 Task: Search one way flight ticket for 3 adults, 3 children in premium economy from Ponce: Mercedita Airport to Jackson: Jackson Hole Airport on 5-2-2023. Choice of flights is Emirates. Price is upto 79000. Outbound departure time preference is 8:00. 
Action: Mouse moved to (256, 330)
Screenshot: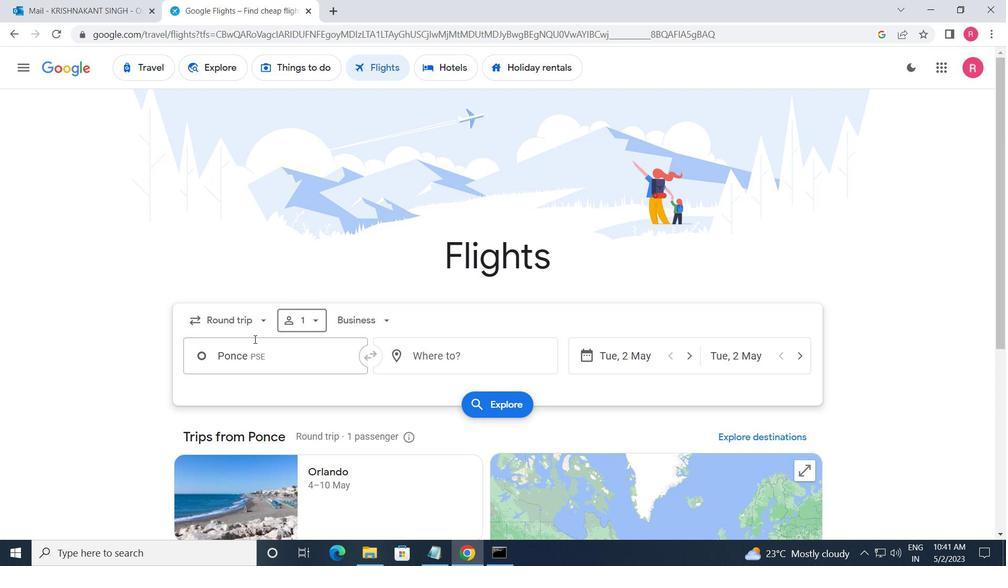 
Action: Mouse pressed left at (256, 330)
Screenshot: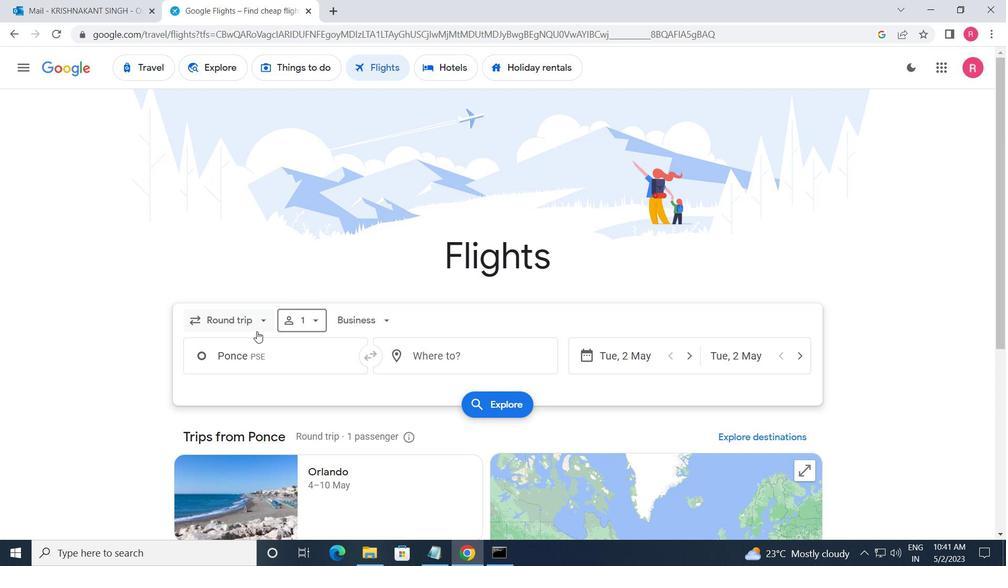 
Action: Mouse moved to (252, 387)
Screenshot: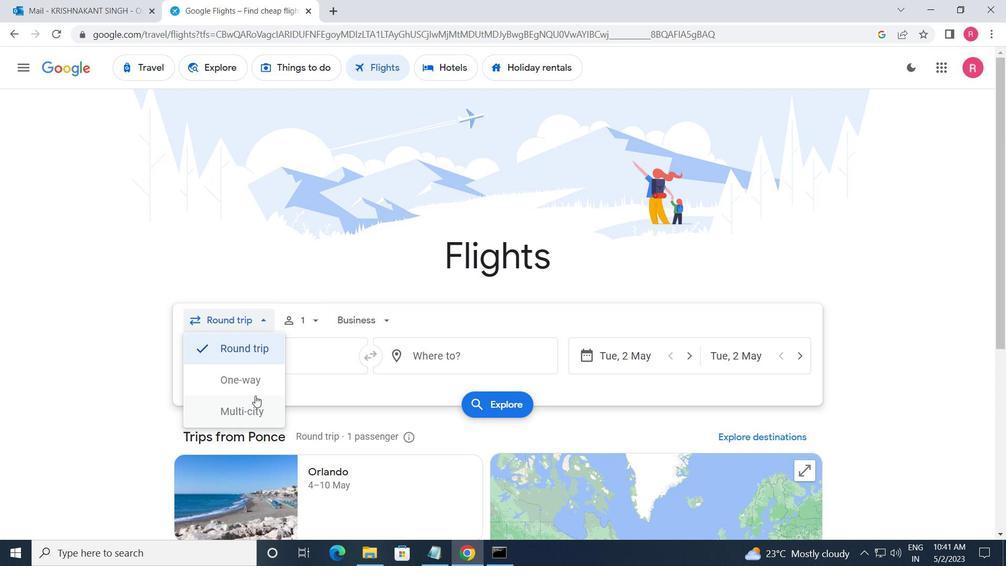 
Action: Mouse pressed left at (252, 387)
Screenshot: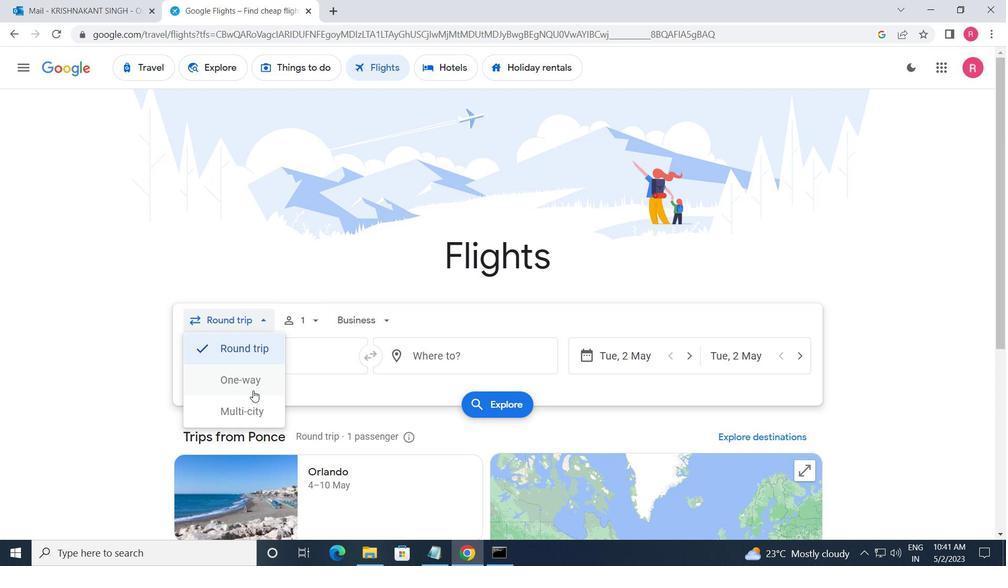 
Action: Mouse moved to (300, 327)
Screenshot: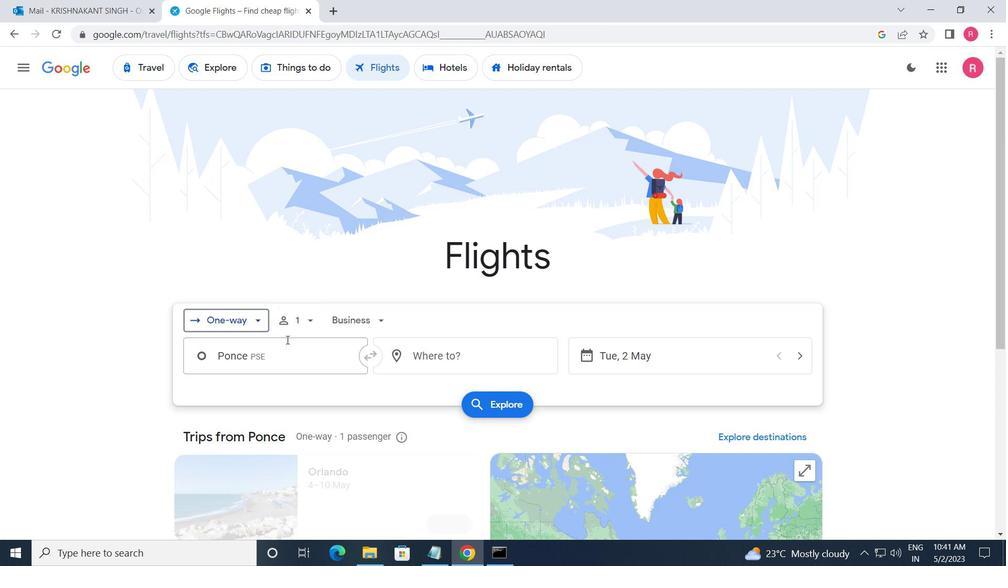 
Action: Mouse pressed left at (300, 327)
Screenshot: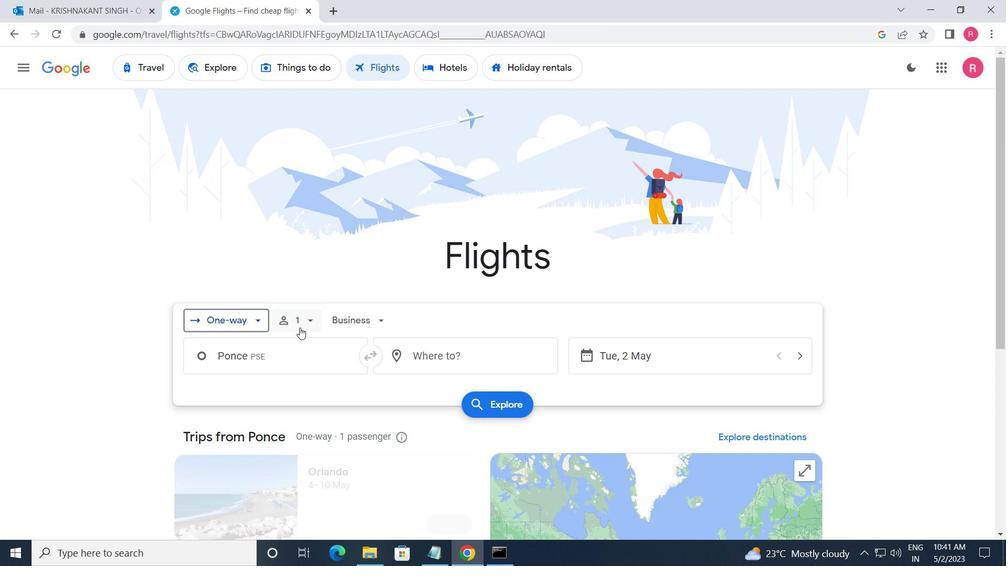 
Action: Mouse moved to (408, 354)
Screenshot: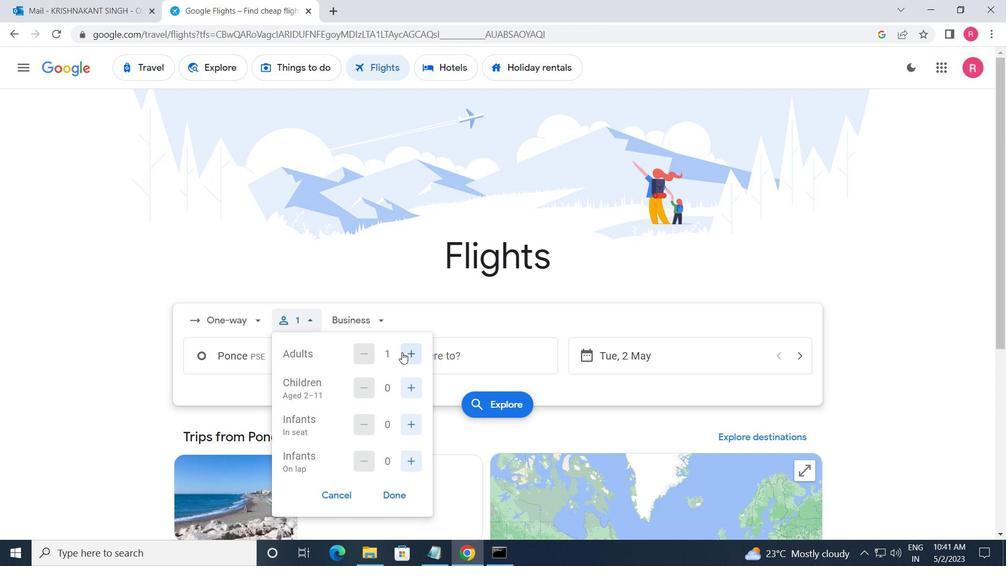 
Action: Mouse pressed left at (408, 354)
Screenshot: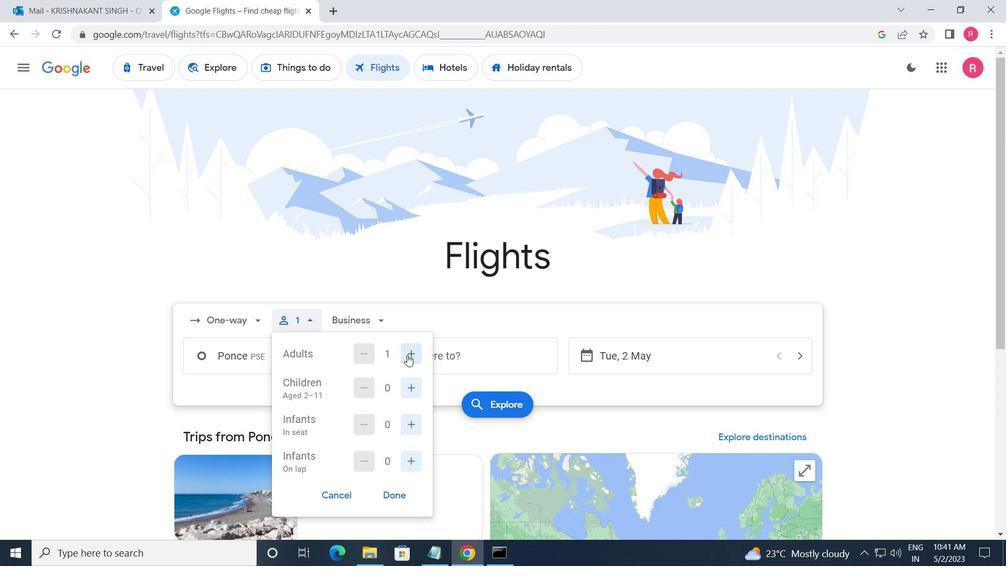 
Action: Mouse pressed left at (408, 354)
Screenshot: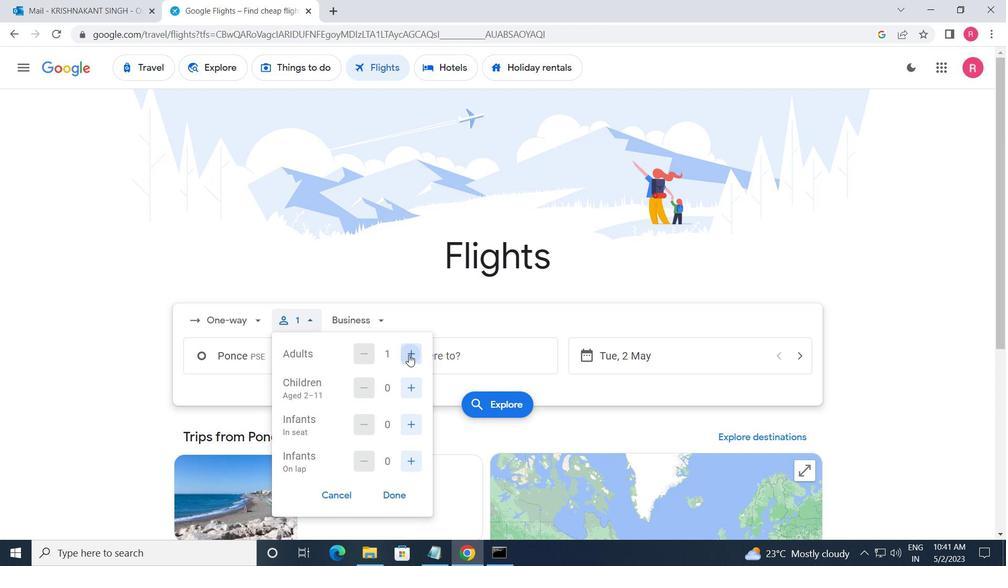
Action: Mouse moved to (405, 398)
Screenshot: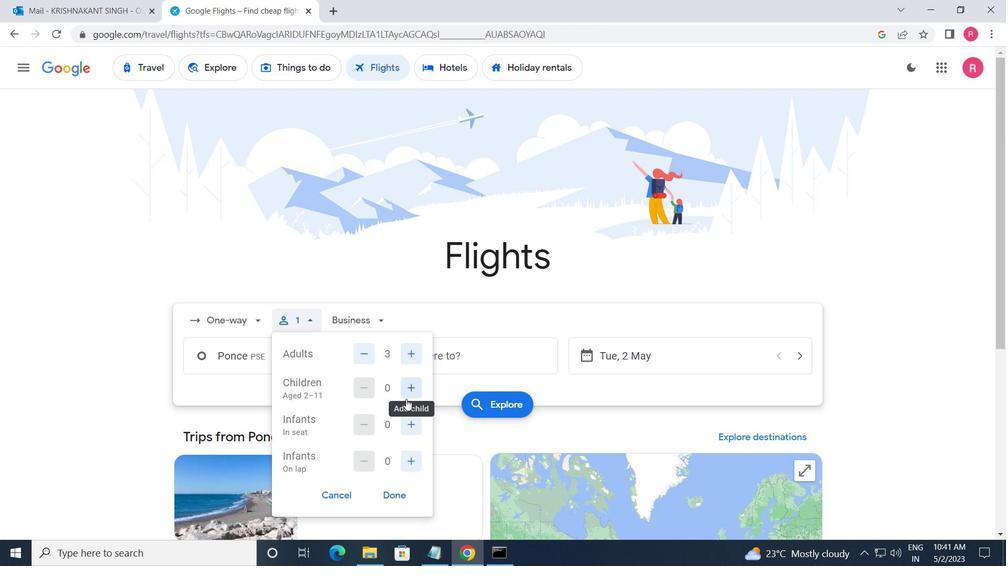 
Action: Mouse pressed left at (405, 398)
Screenshot: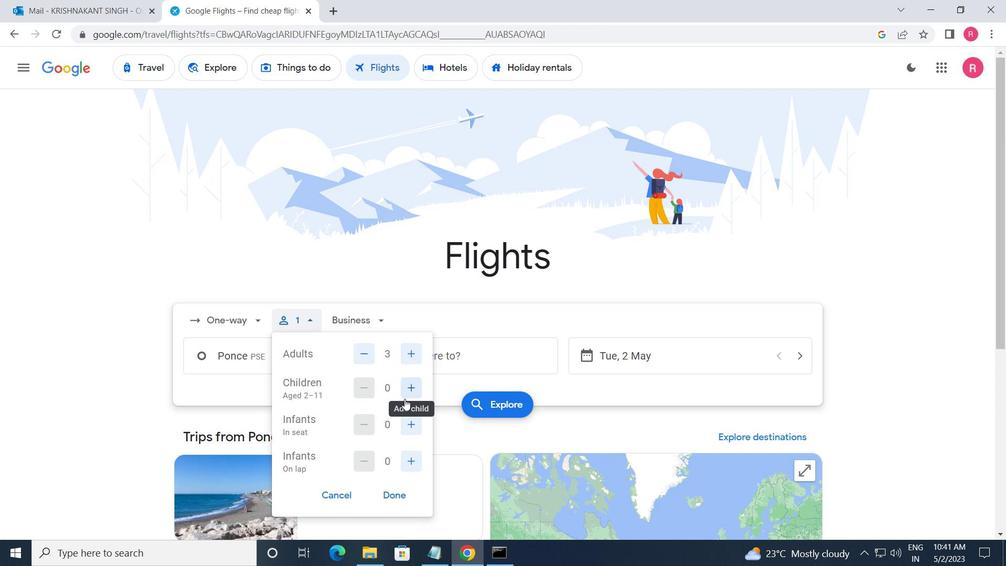 
Action: Mouse pressed left at (405, 398)
Screenshot: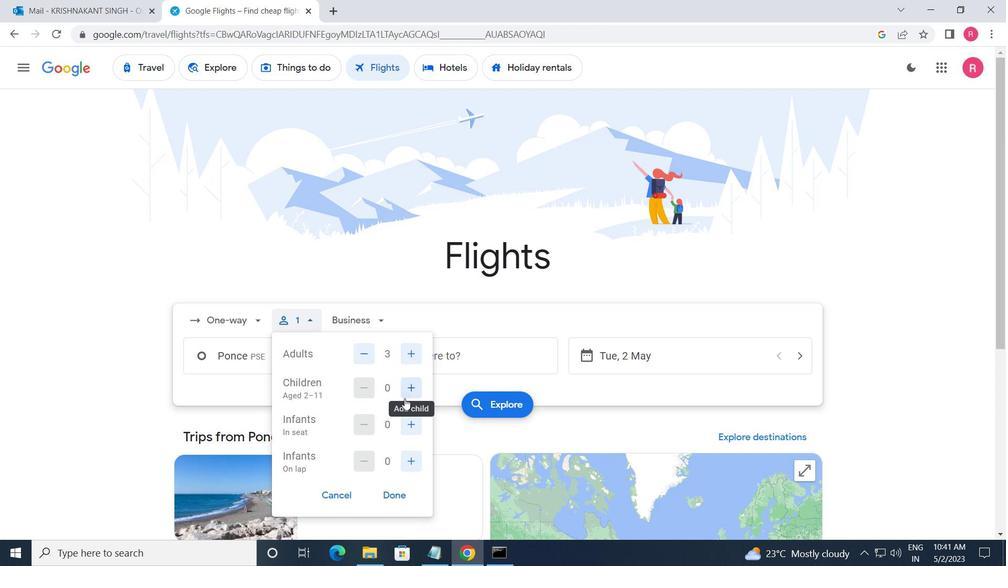 
Action: Mouse pressed left at (405, 398)
Screenshot: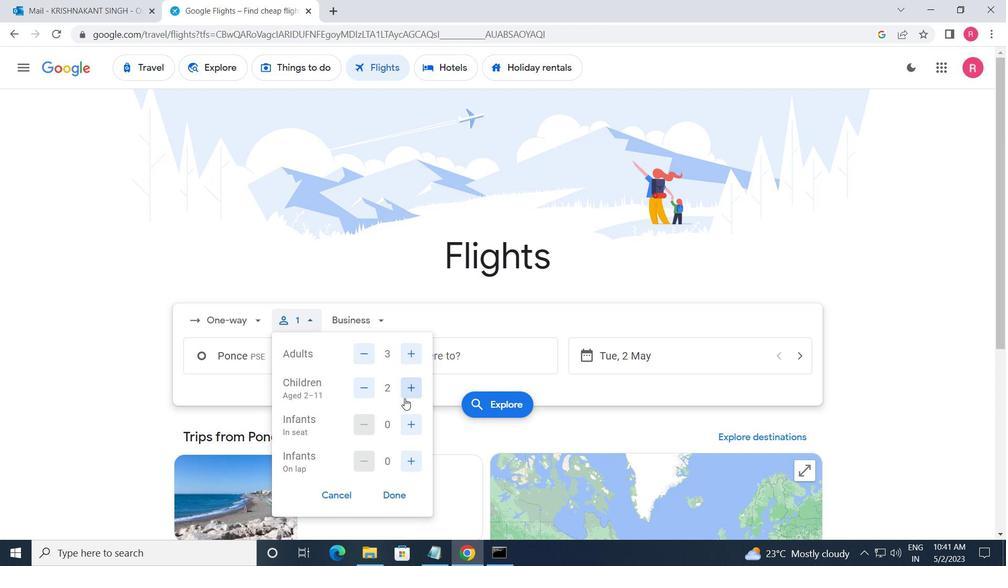 
Action: Mouse moved to (354, 312)
Screenshot: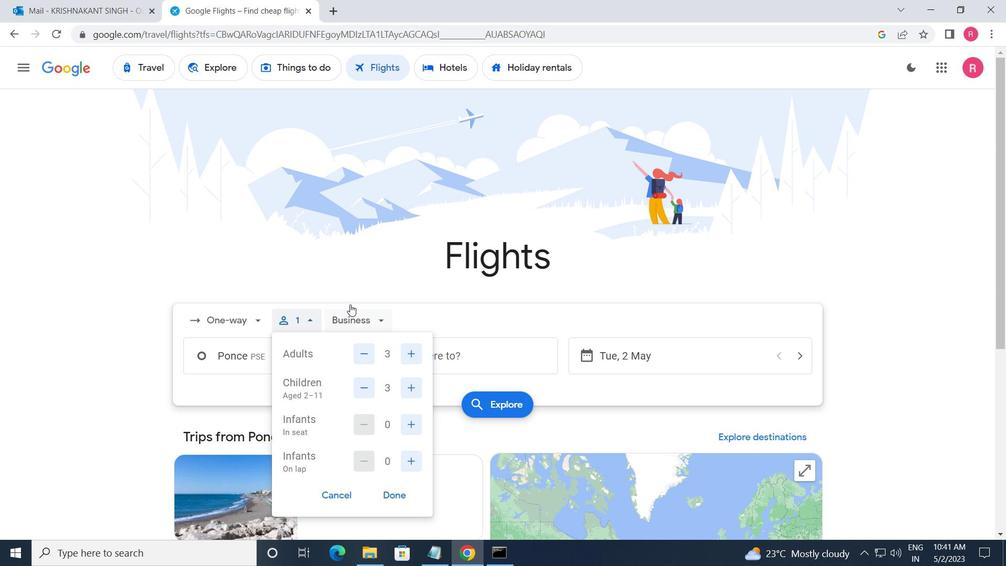 
Action: Mouse pressed left at (354, 312)
Screenshot: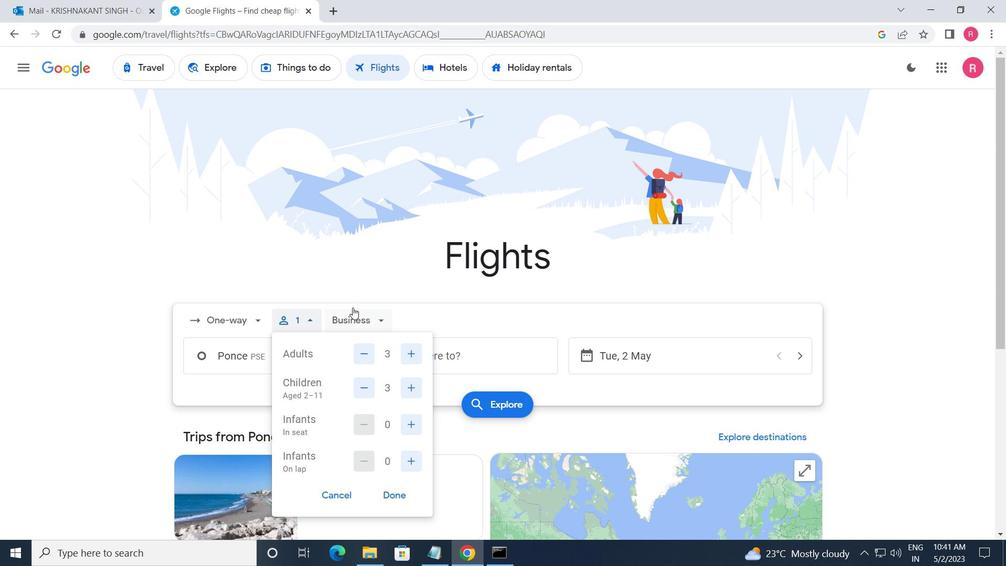 
Action: Mouse moved to (382, 378)
Screenshot: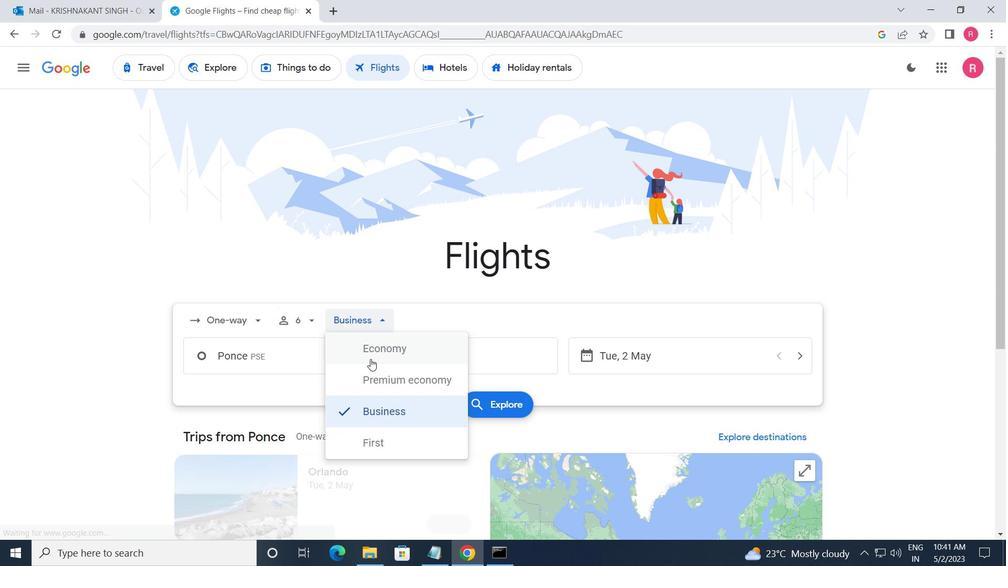 
Action: Mouse pressed left at (382, 378)
Screenshot: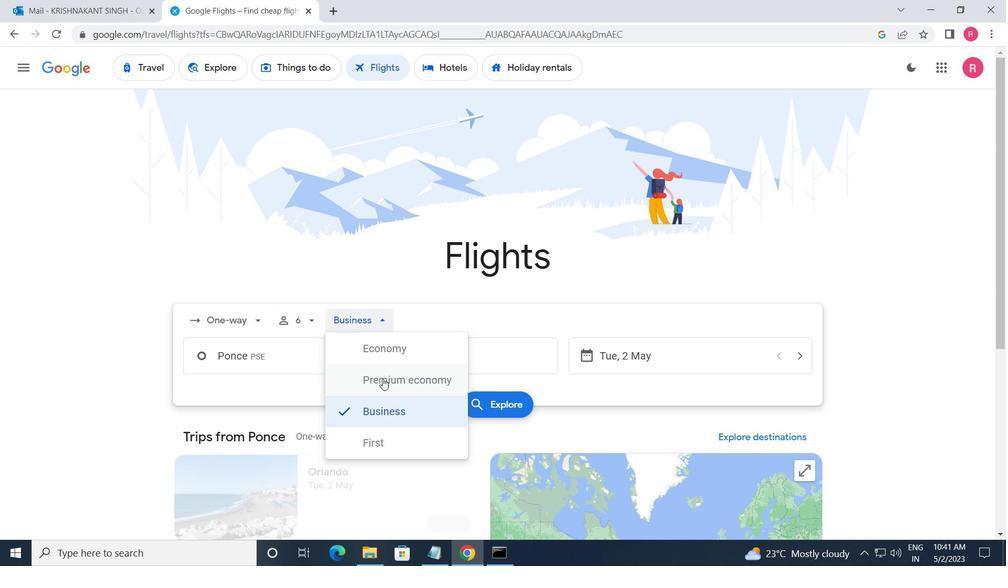 
Action: Mouse moved to (313, 364)
Screenshot: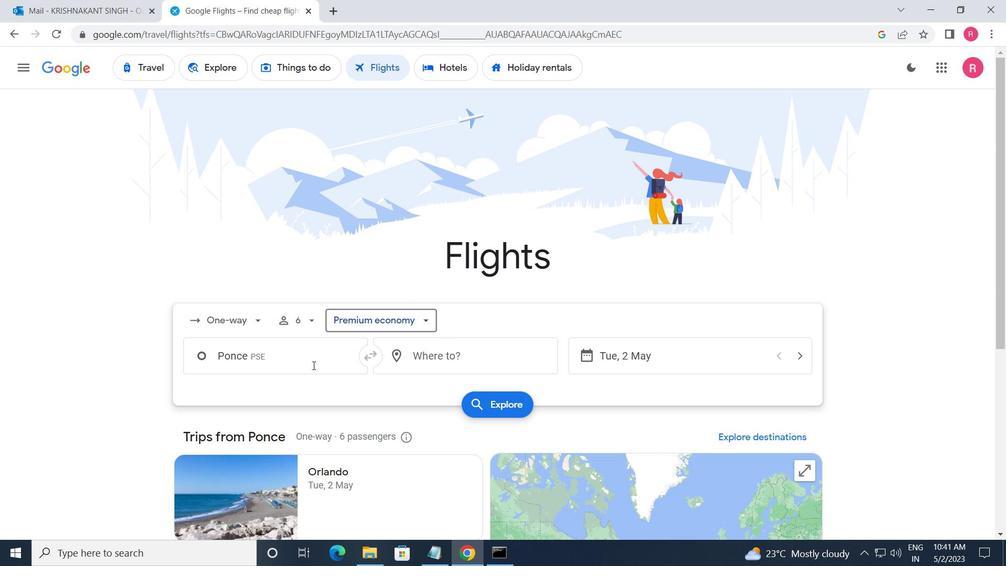 
Action: Mouse pressed left at (313, 364)
Screenshot: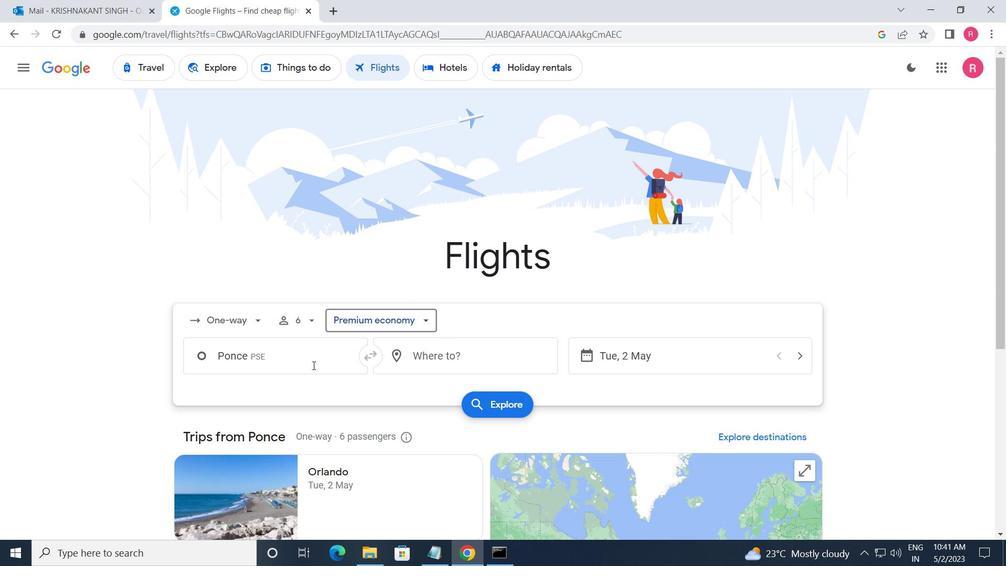 
Action: Mouse moved to (308, 454)
Screenshot: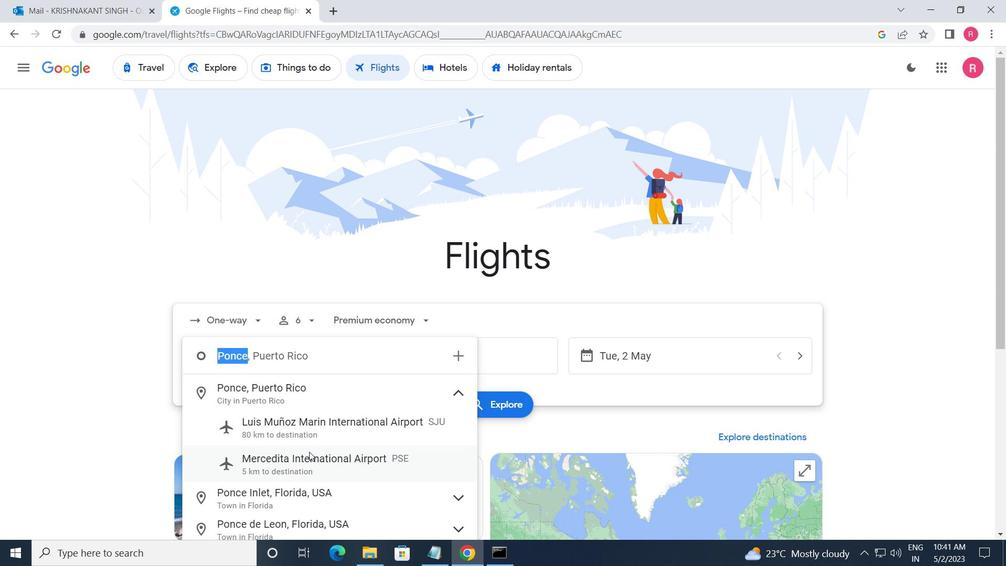 
Action: Mouse pressed left at (308, 454)
Screenshot: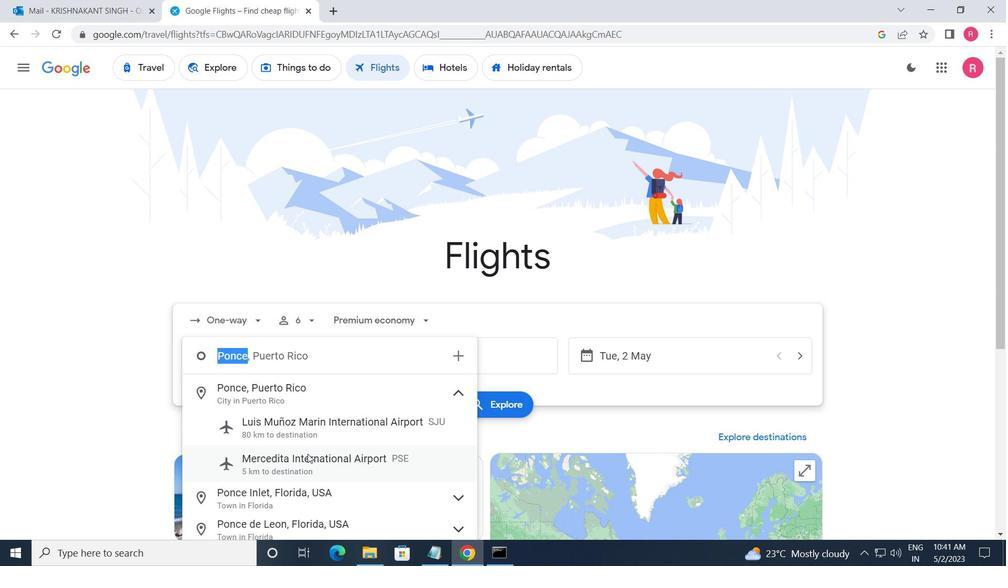 
Action: Mouse moved to (454, 369)
Screenshot: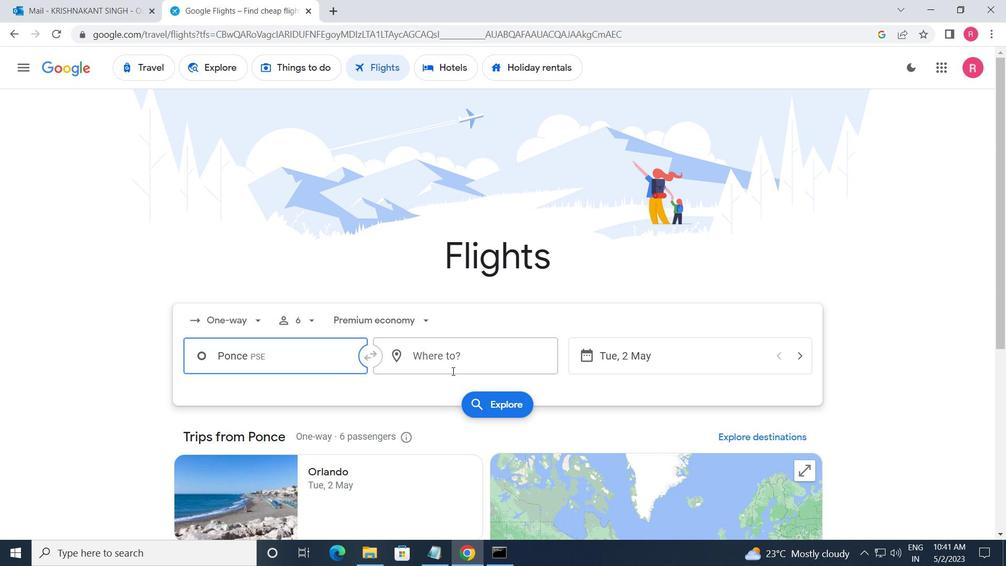 
Action: Mouse pressed left at (454, 369)
Screenshot: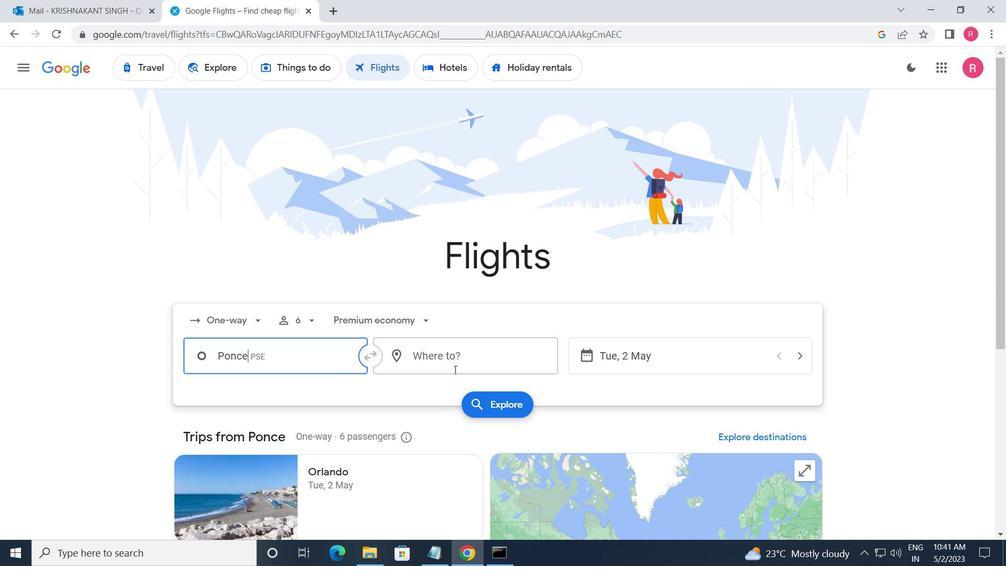 
Action: Mouse moved to (471, 489)
Screenshot: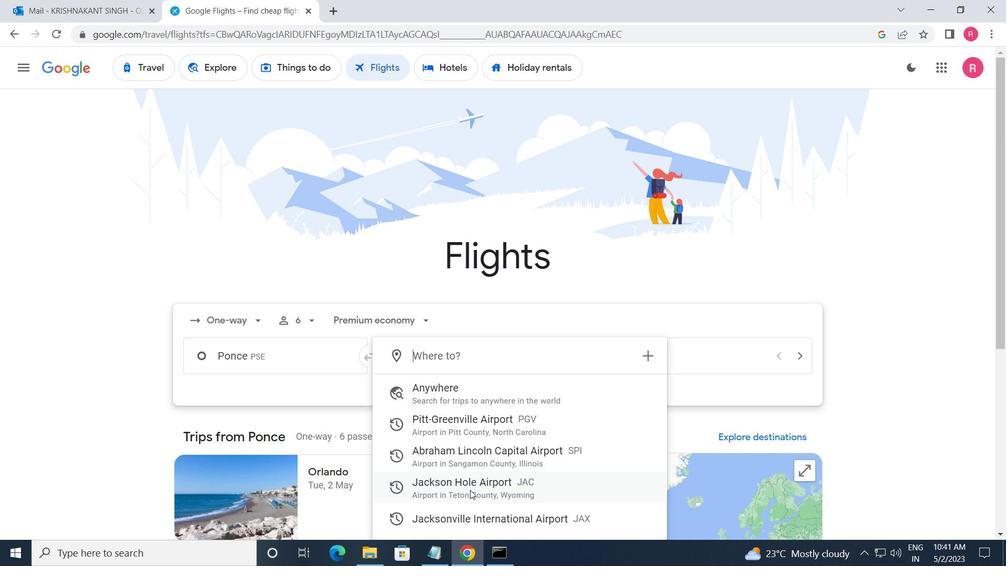 
Action: Mouse pressed left at (471, 489)
Screenshot: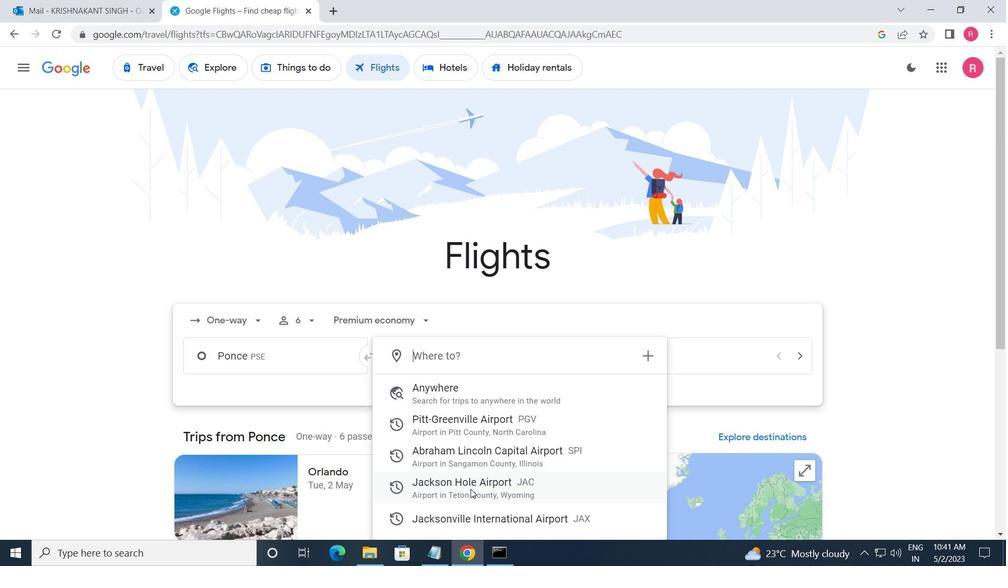 
Action: Mouse moved to (710, 359)
Screenshot: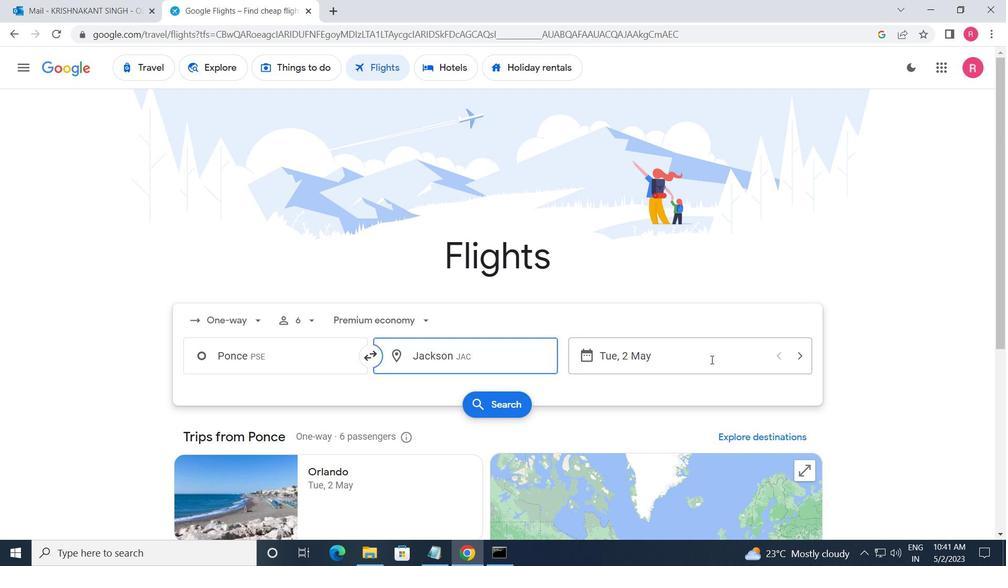 
Action: Mouse pressed left at (710, 359)
Screenshot: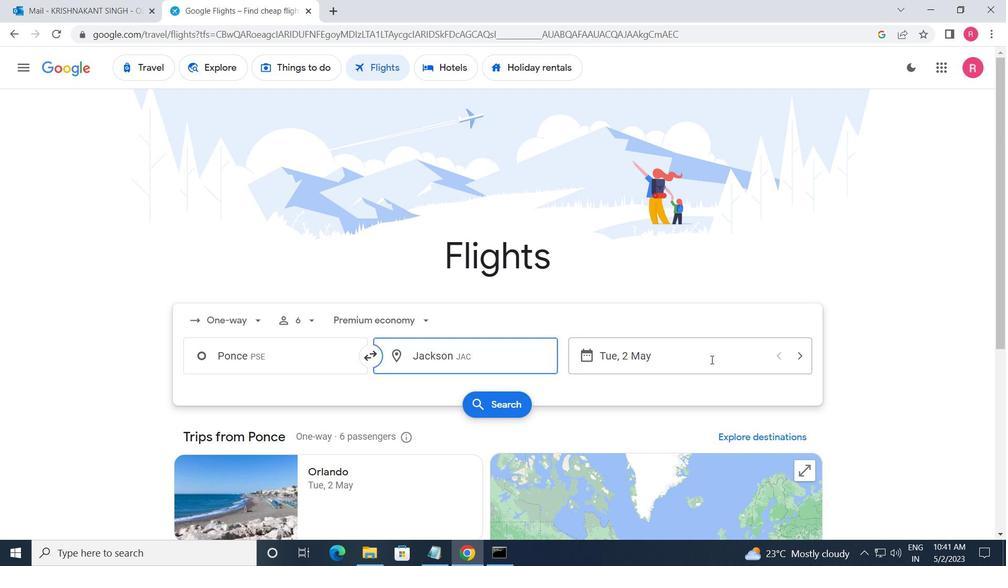 
Action: Mouse moved to (411, 310)
Screenshot: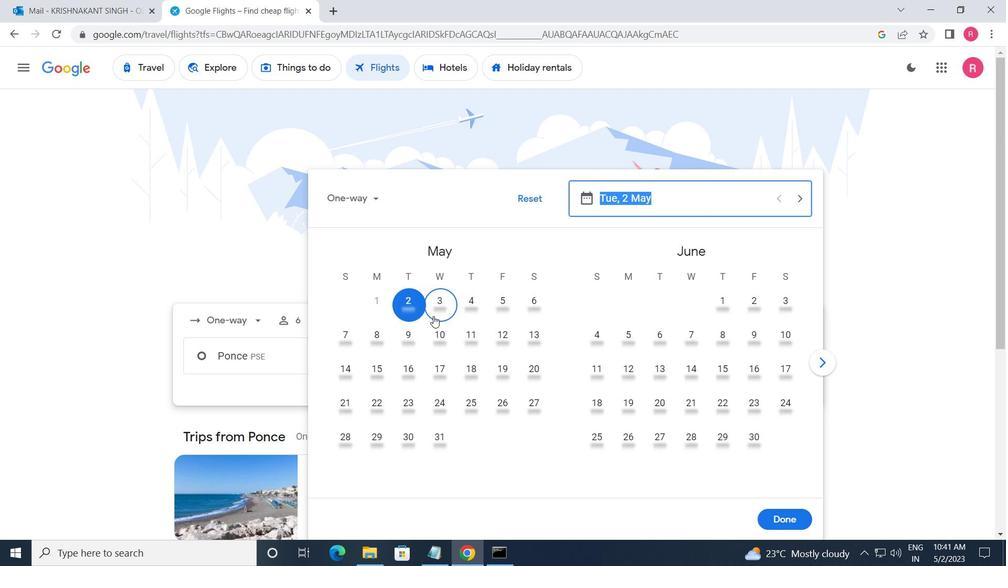 
Action: Mouse pressed left at (411, 310)
Screenshot: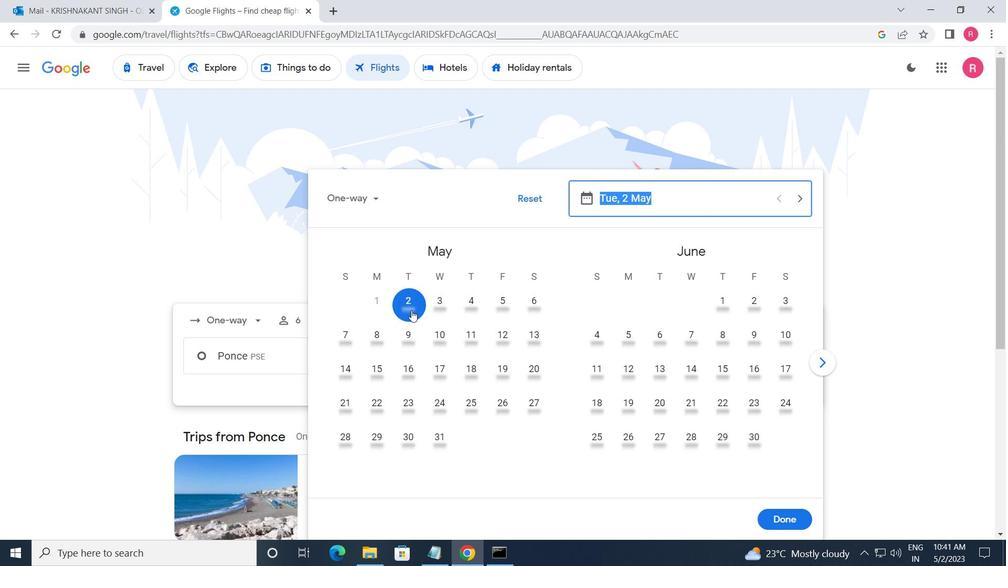 
Action: Mouse moved to (778, 510)
Screenshot: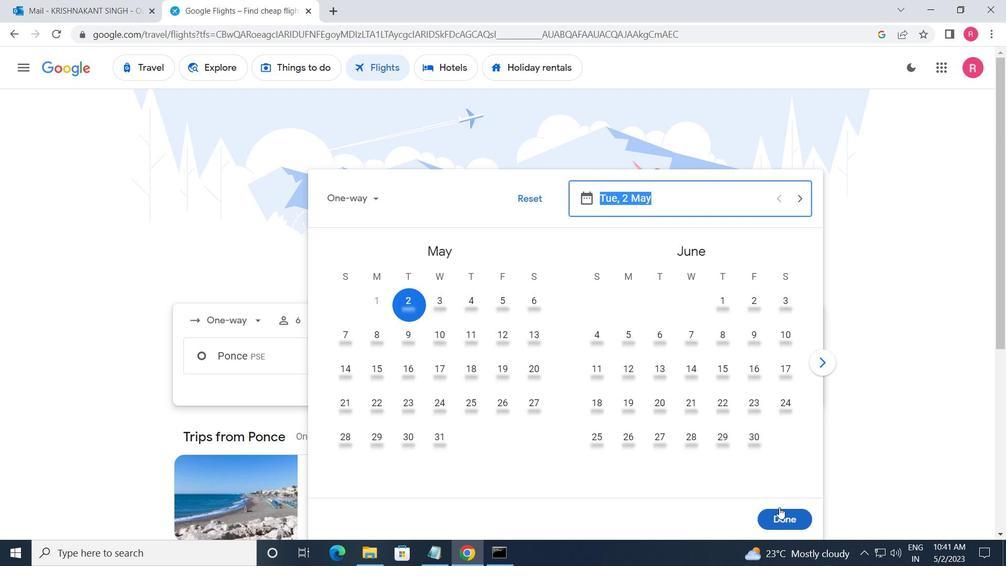 
Action: Mouse pressed left at (778, 510)
Screenshot: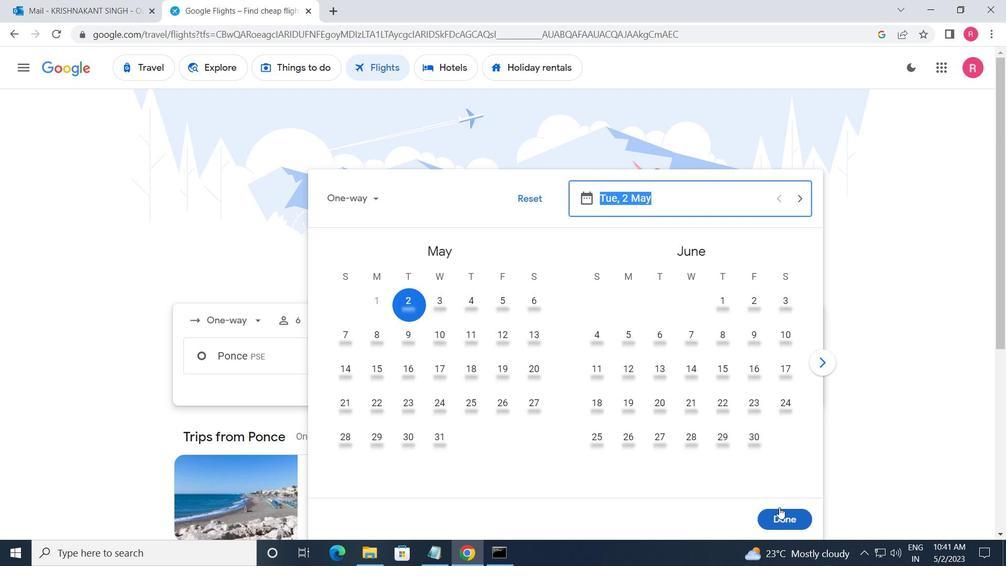 
Action: Mouse moved to (509, 415)
Screenshot: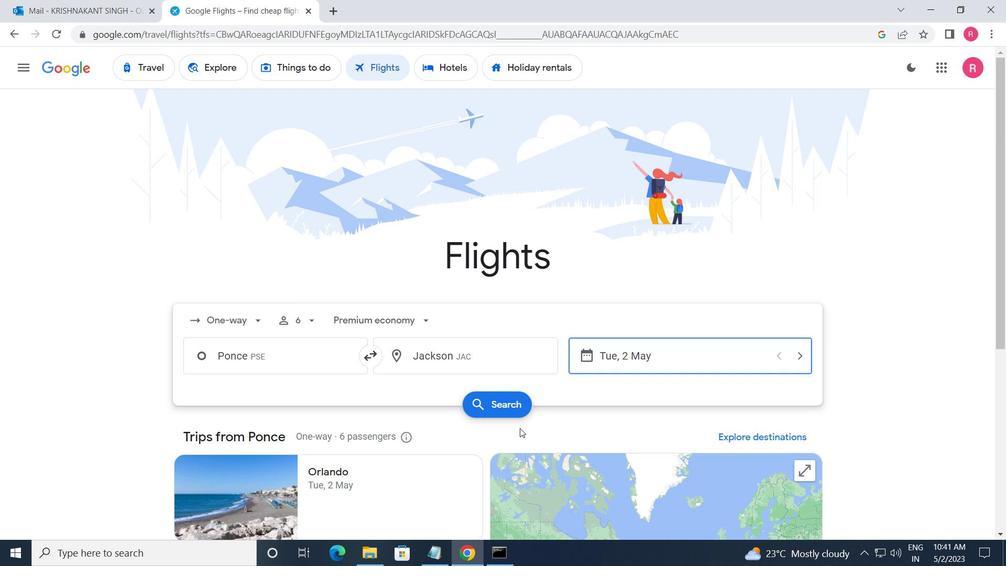 
Action: Mouse pressed left at (509, 415)
Screenshot: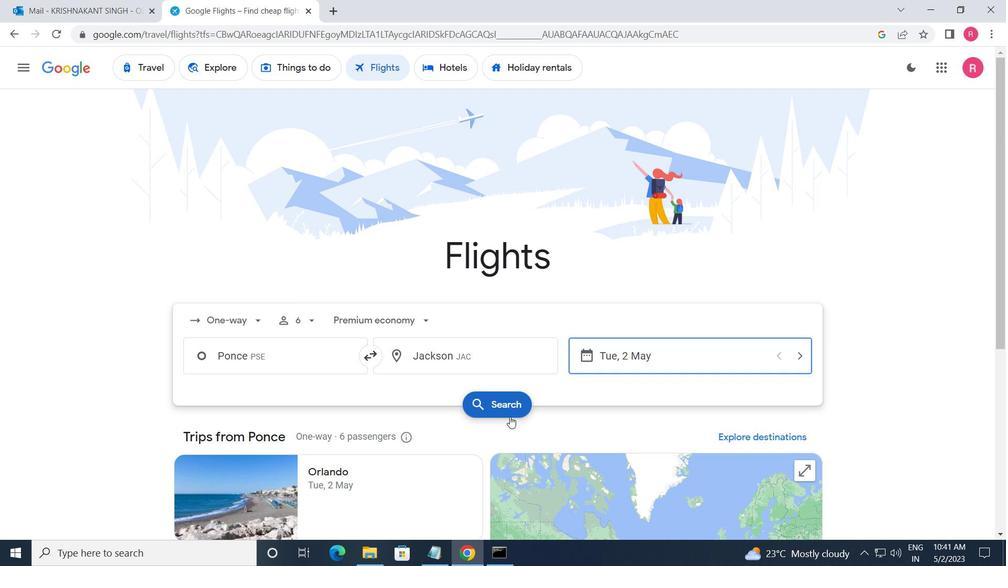 
Action: Mouse moved to (208, 189)
Screenshot: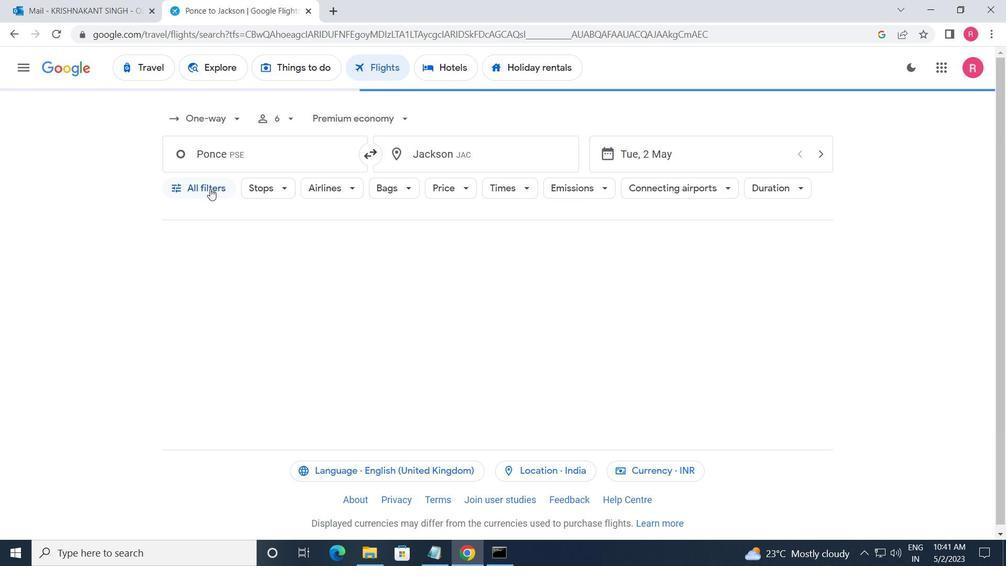 
Action: Mouse pressed left at (208, 189)
Screenshot: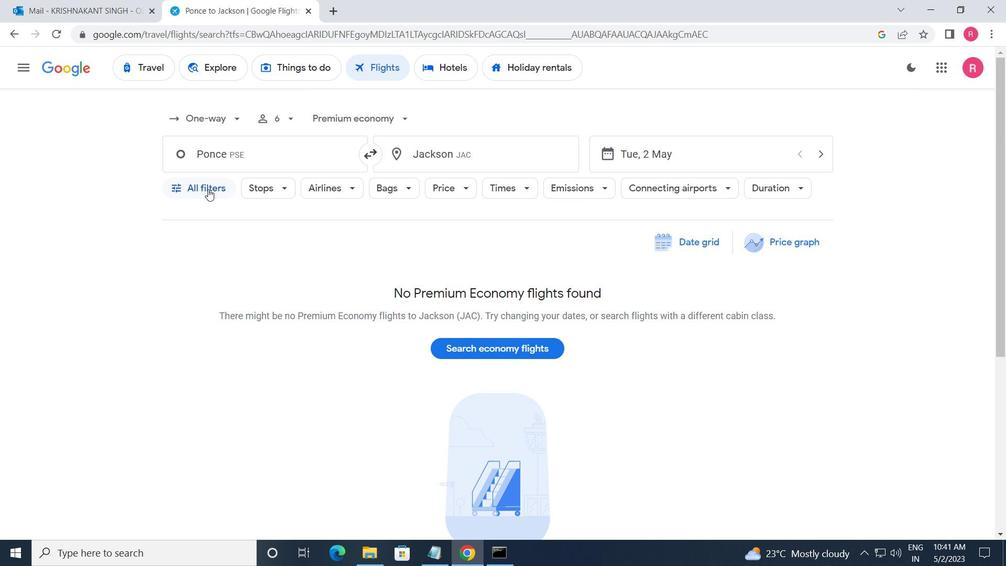 
Action: Mouse moved to (248, 298)
Screenshot: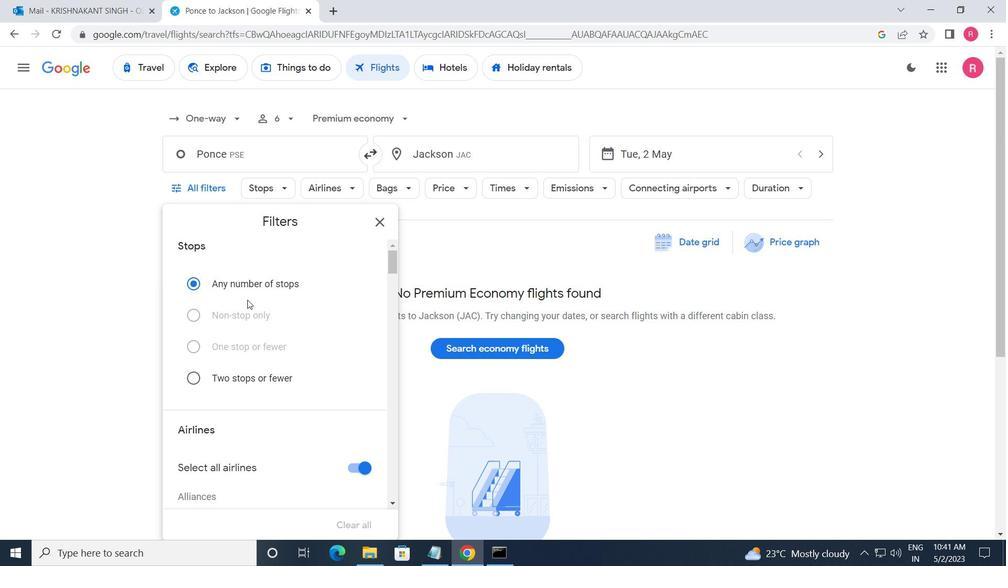 
Action: Mouse scrolled (248, 298) with delta (0, 0)
Screenshot: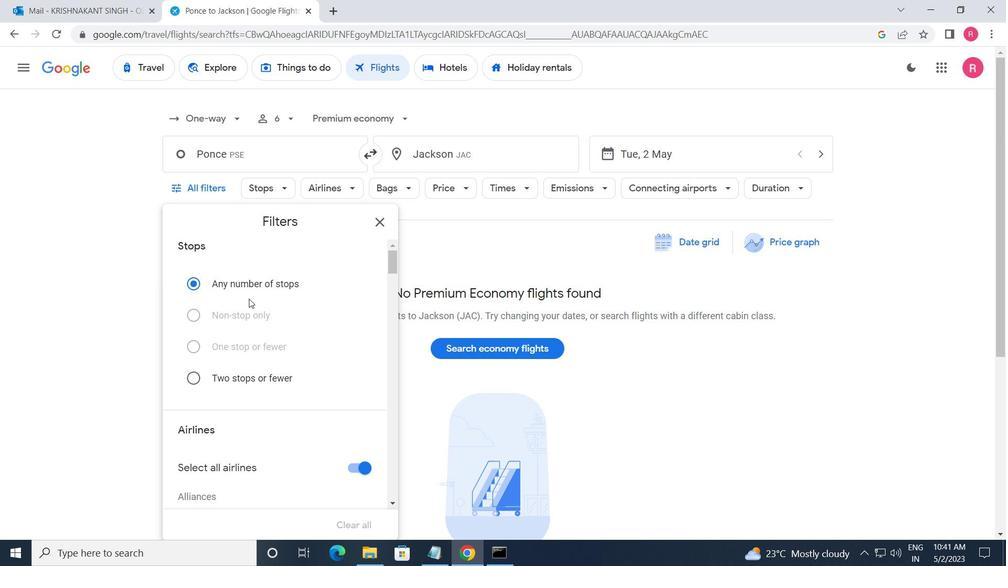 
Action: Mouse scrolled (248, 298) with delta (0, 0)
Screenshot: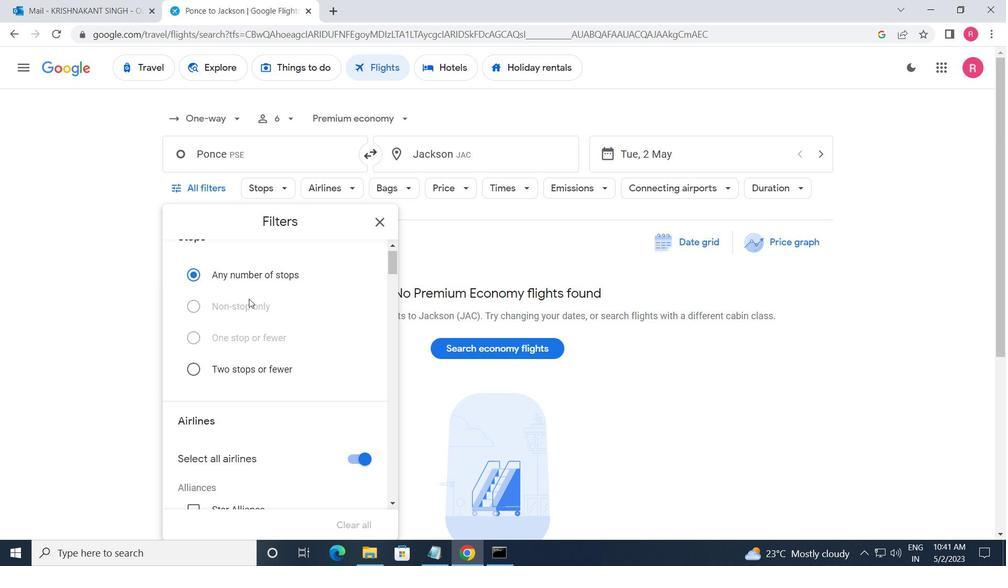 
Action: Mouse moved to (248, 299)
Screenshot: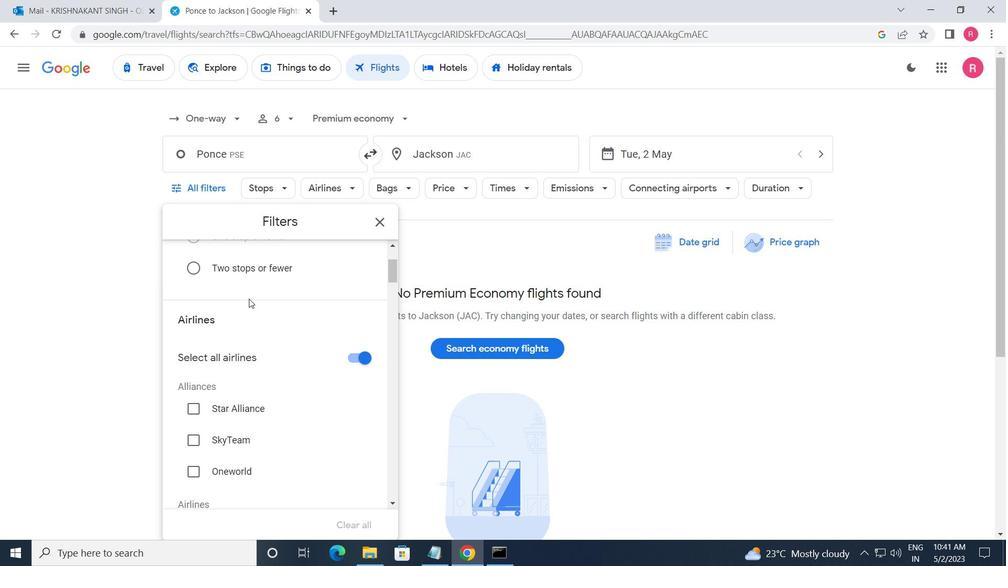 
Action: Mouse scrolled (248, 298) with delta (0, 0)
Screenshot: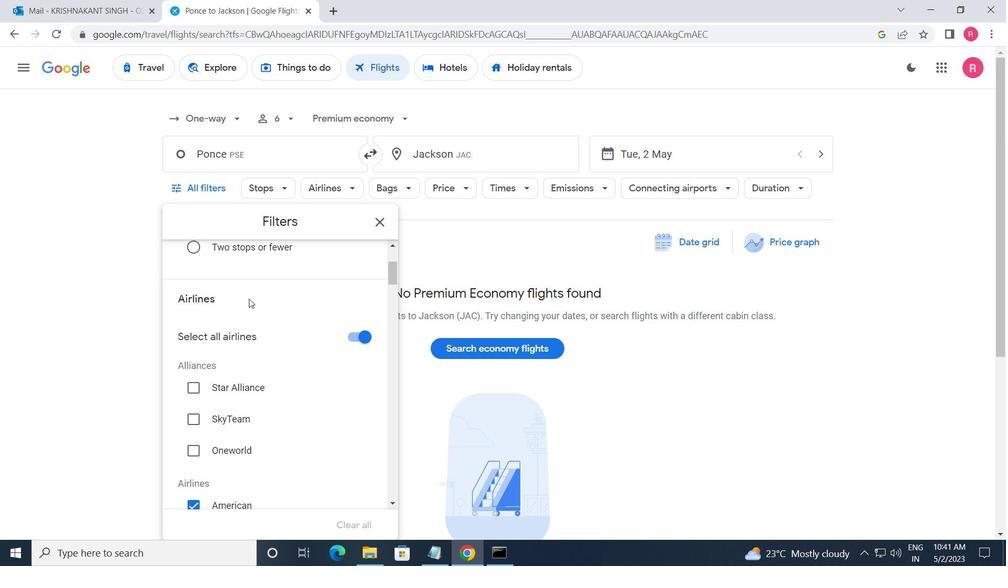 
Action: Mouse moved to (248, 300)
Screenshot: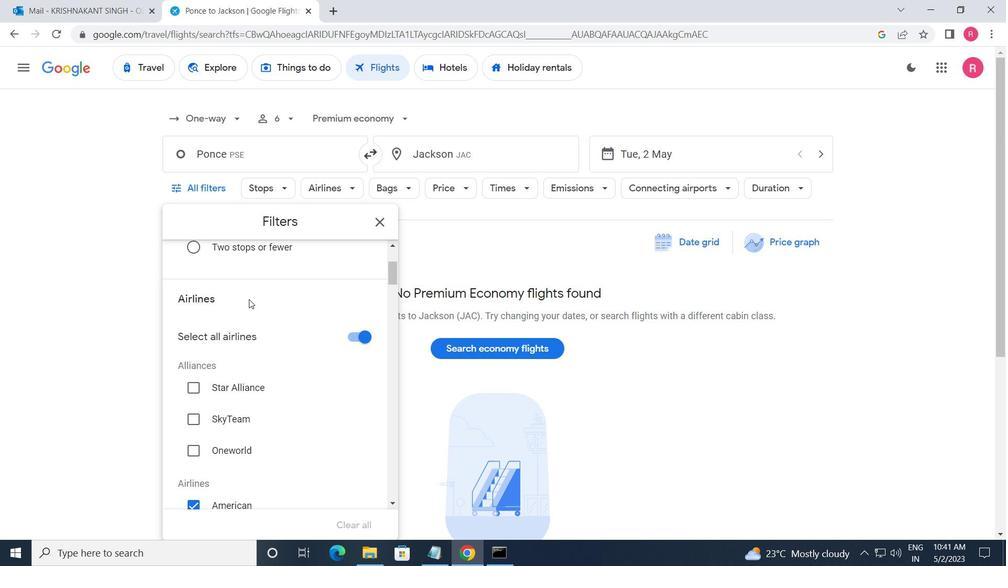 
Action: Mouse scrolled (248, 300) with delta (0, 0)
Screenshot: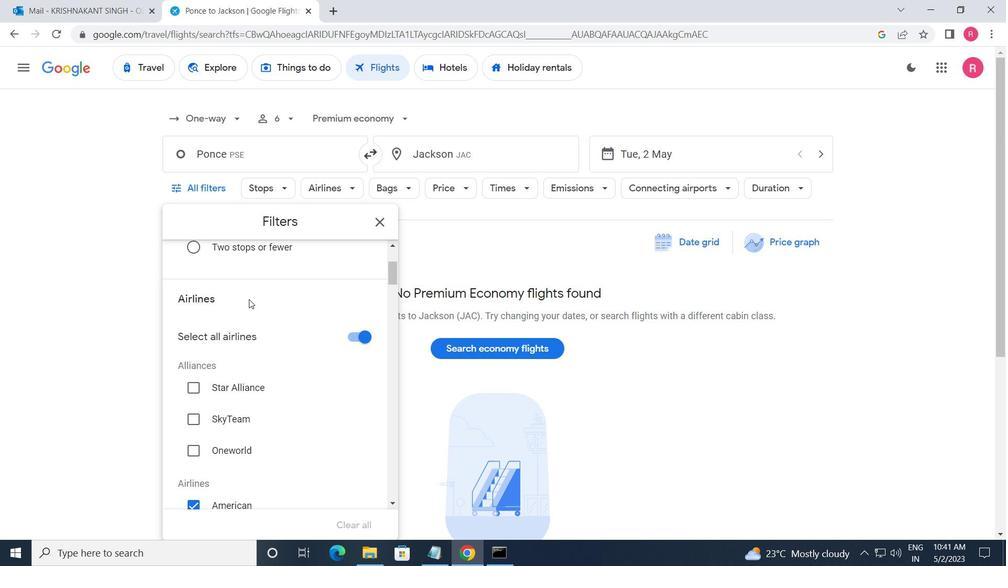 
Action: Mouse moved to (248, 302)
Screenshot: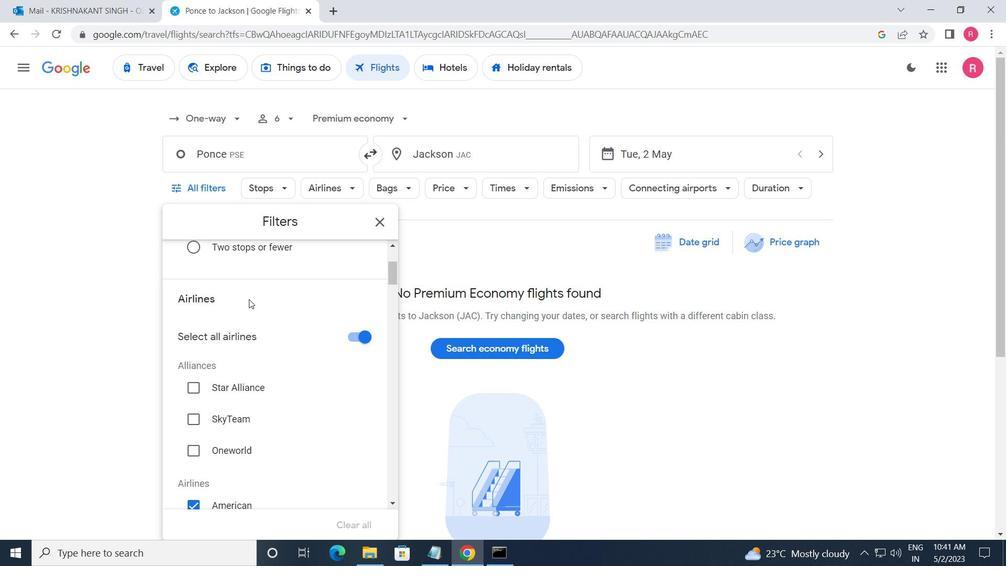 
Action: Mouse scrolled (248, 301) with delta (0, 0)
Screenshot: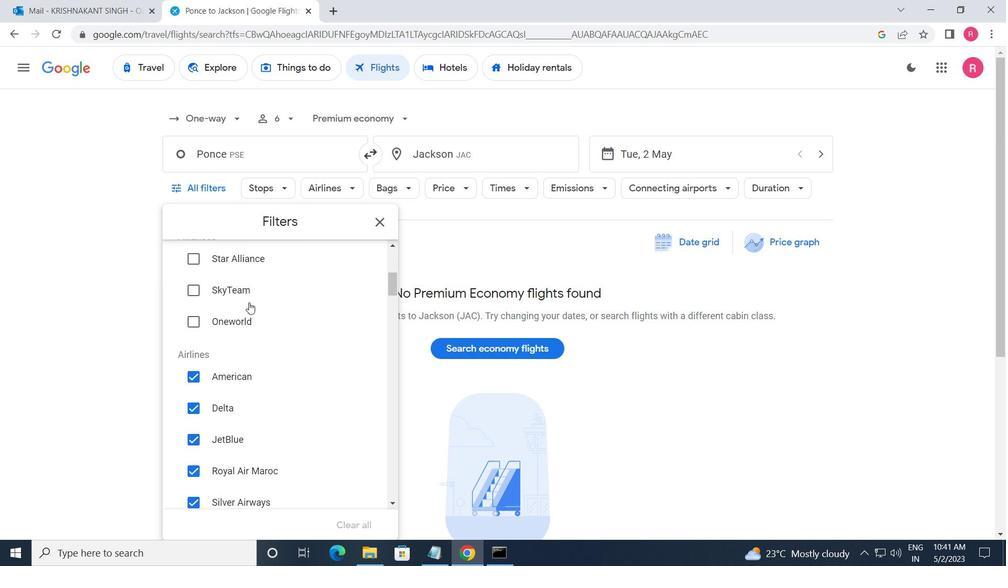 
Action: Mouse moved to (279, 307)
Screenshot: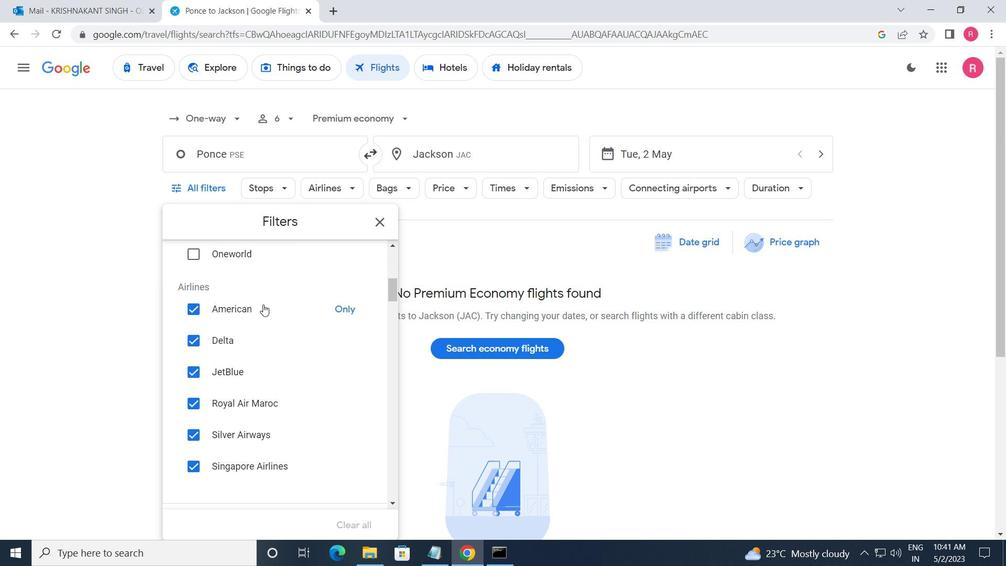
Action: Mouse scrolled (279, 308) with delta (0, 0)
Screenshot: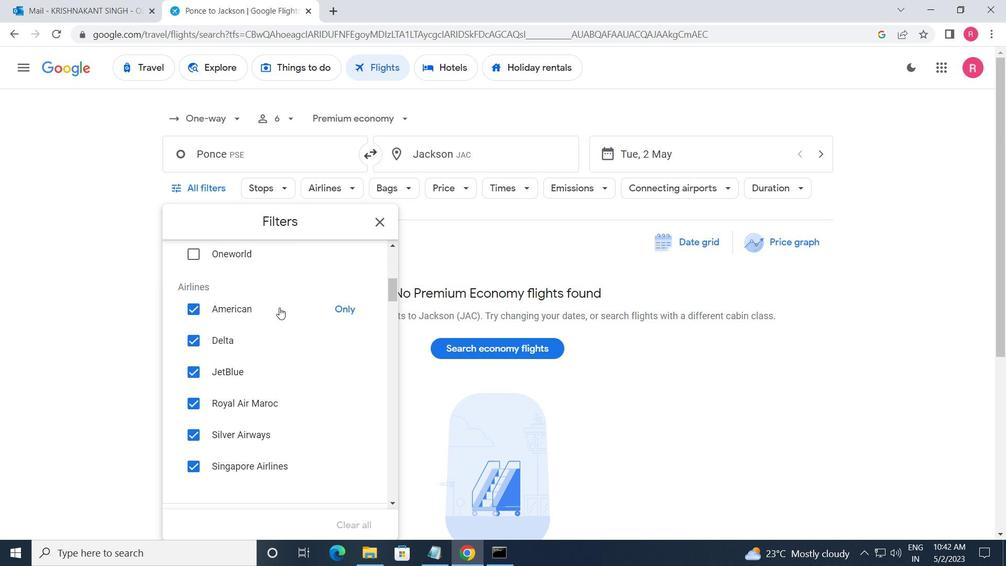 
Action: Mouse scrolled (279, 308) with delta (0, 0)
Screenshot: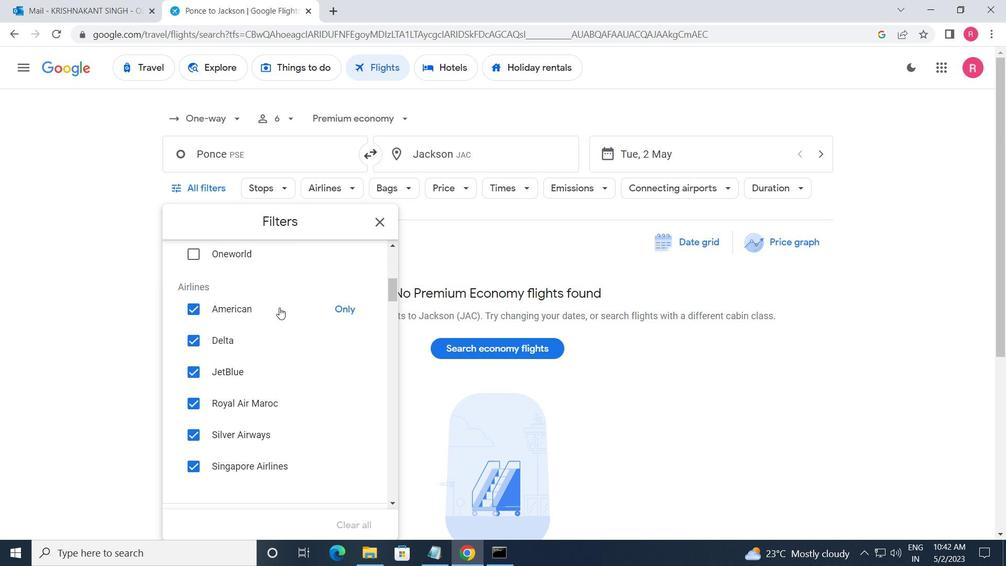 
Action: Mouse scrolled (279, 308) with delta (0, 0)
Screenshot: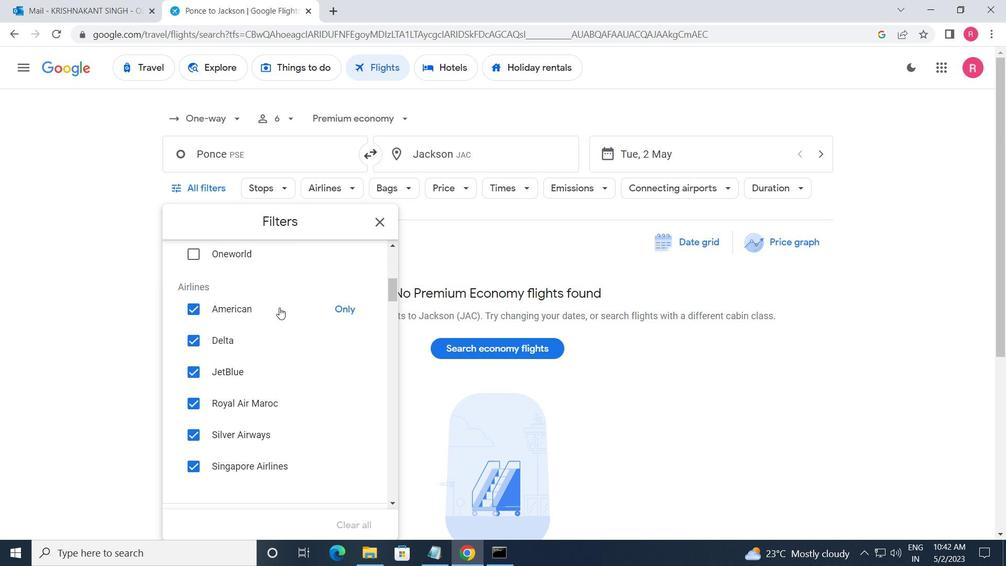 
Action: Mouse moved to (360, 338)
Screenshot: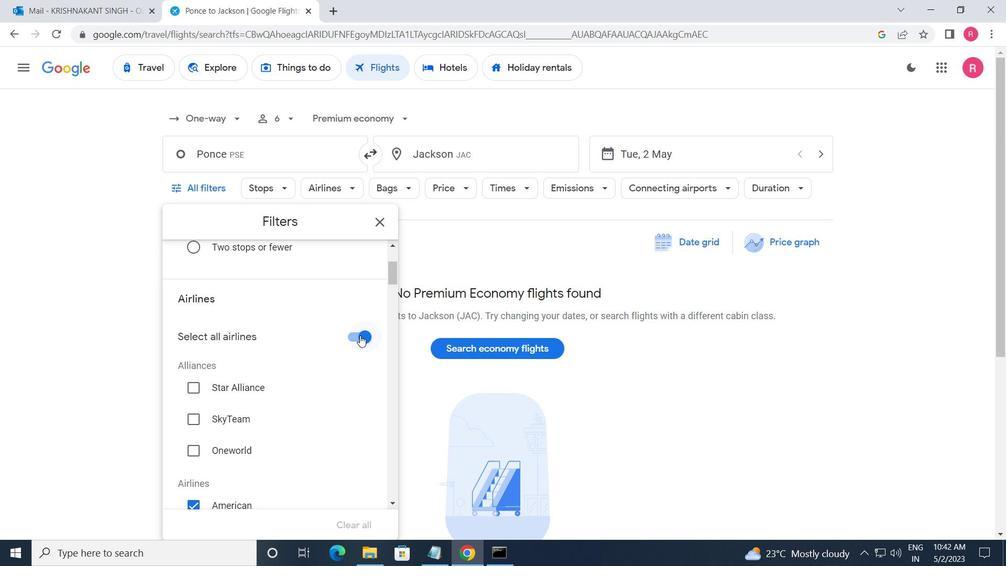 
Action: Mouse pressed left at (360, 338)
Screenshot: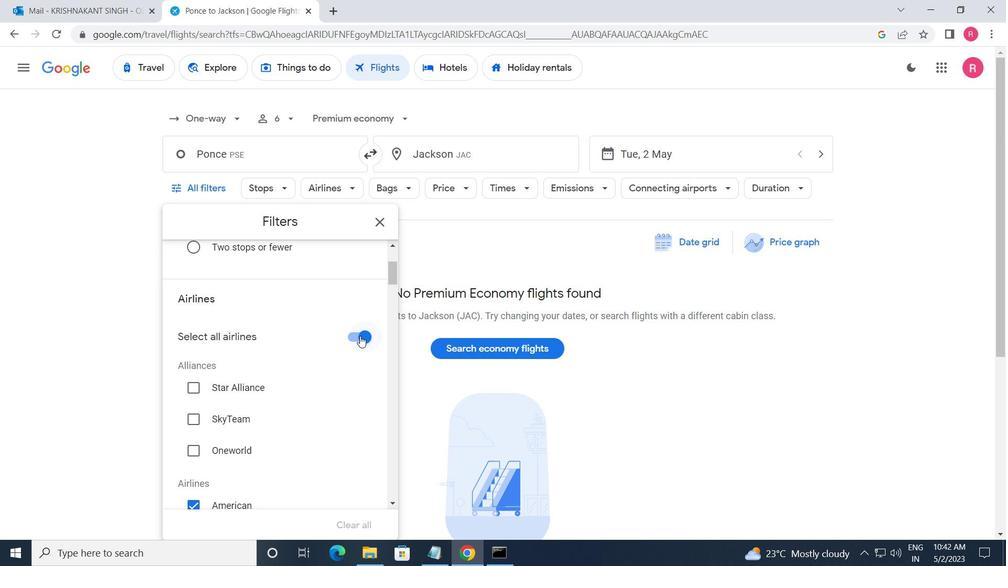 
Action: Mouse moved to (299, 381)
Screenshot: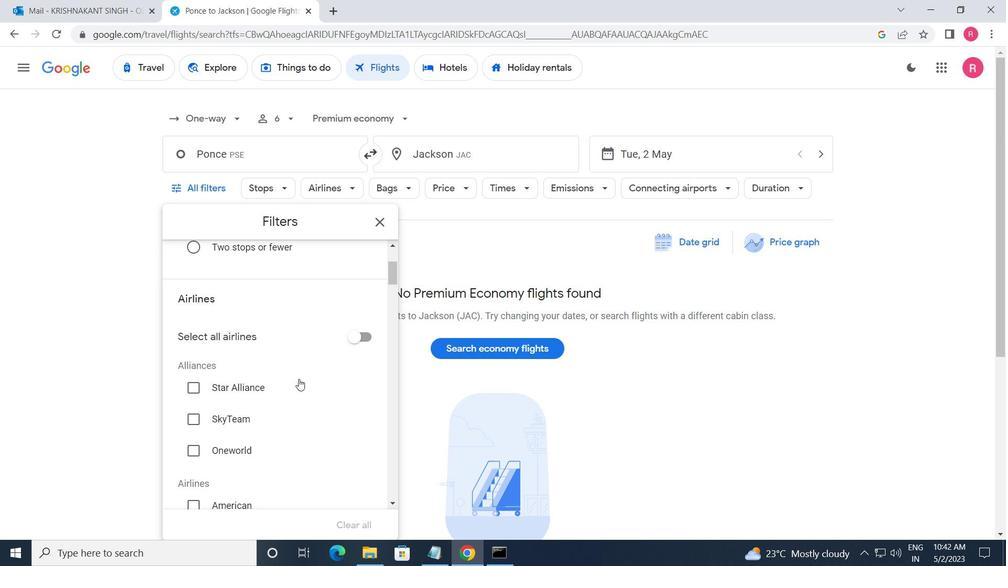 
Action: Mouse scrolled (299, 381) with delta (0, 0)
Screenshot: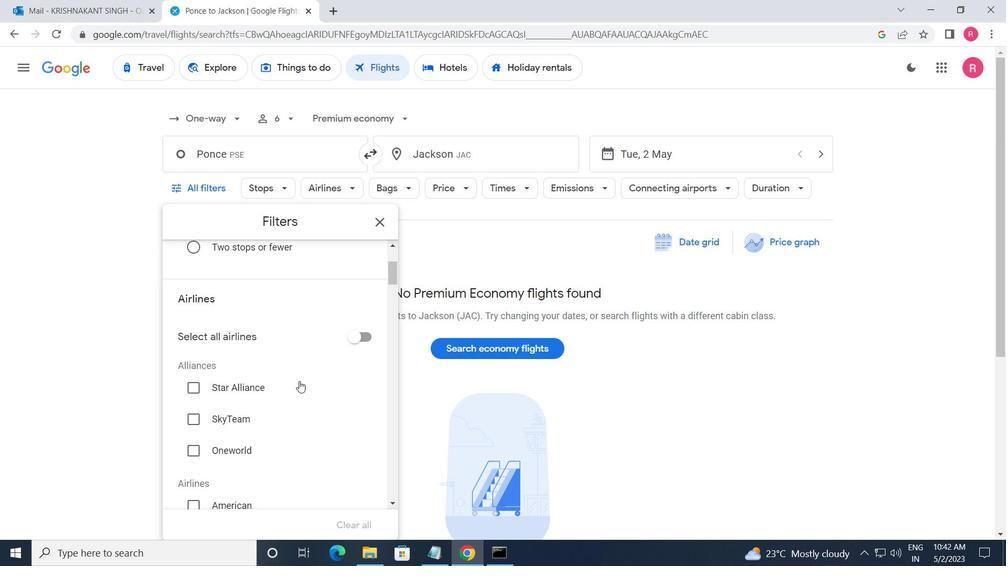 
Action: Mouse scrolled (299, 381) with delta (0, 0)
Screenshot: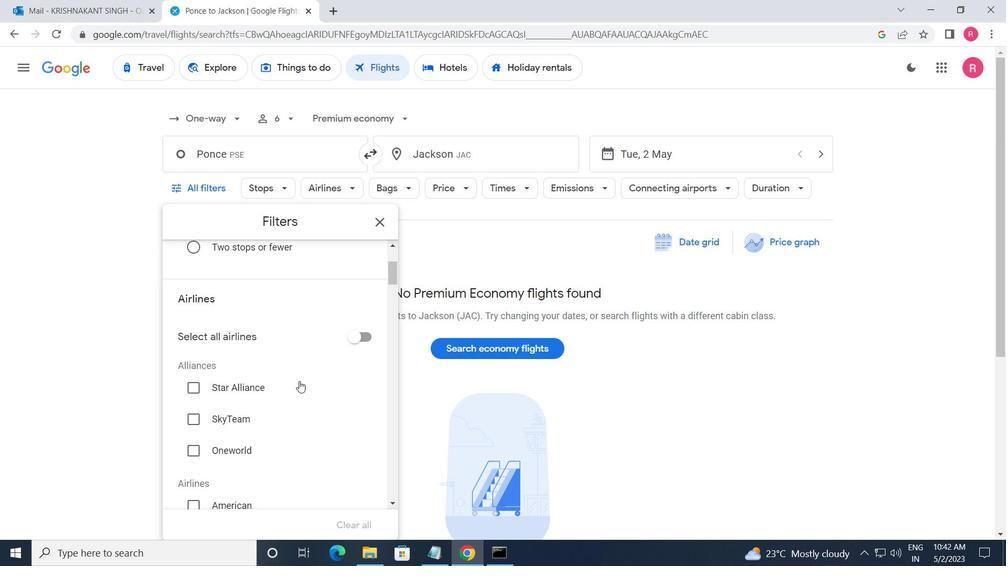 
Action: Mouse scrolled (299, 381) with delta (0, 0)
Screenshot: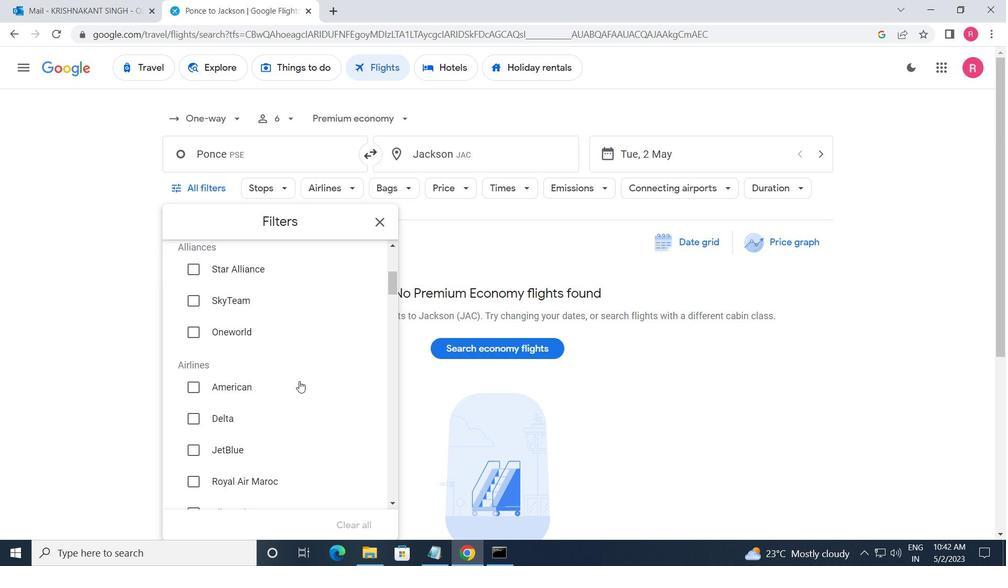 
Action: Mouse scrolled (299, 381) with delta (0, 0)
Screenshot: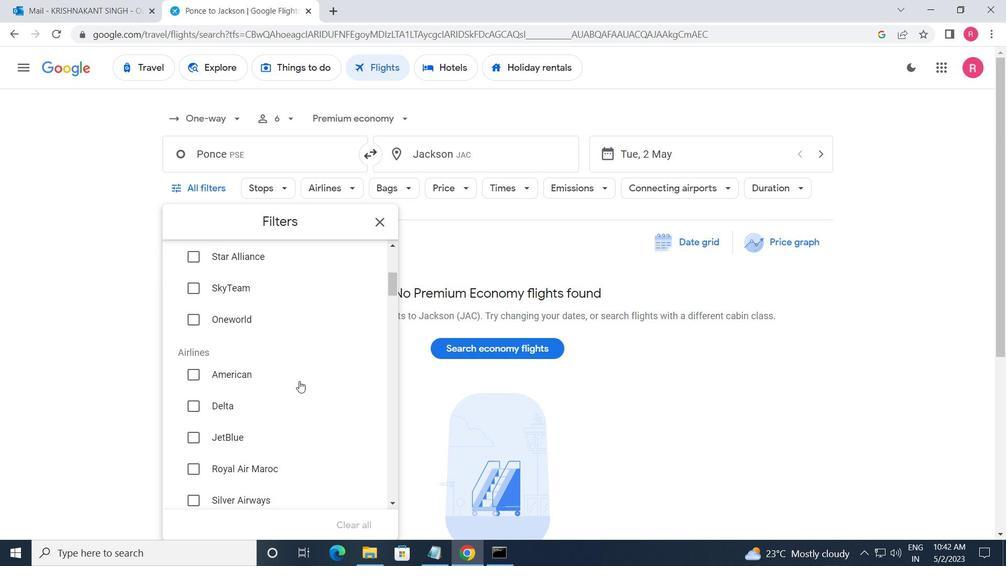 
Action: Mouse scrolled (299, 381) with delta (0, 0)
Screenshot: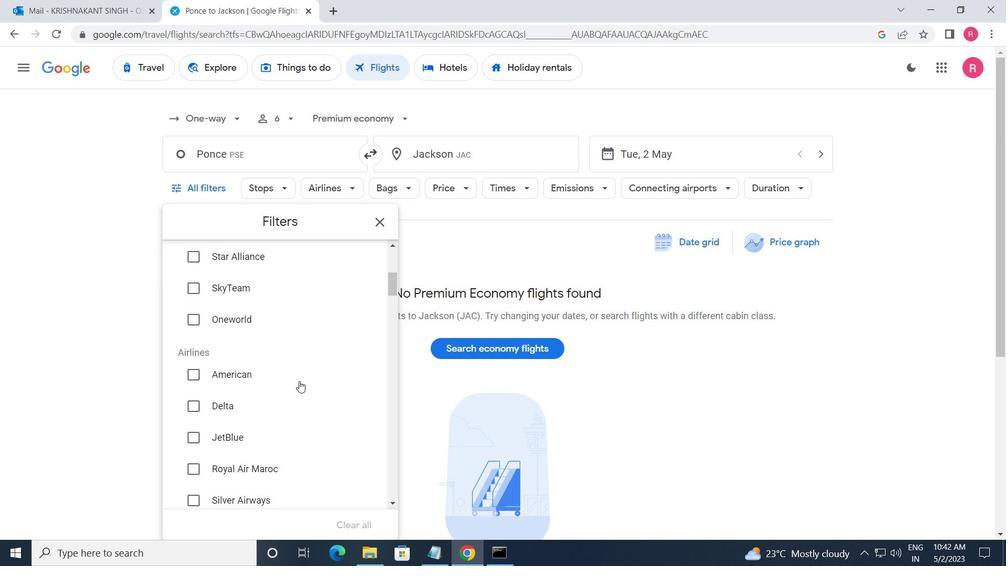
Action: Mouse scrolled (299, 381) with delta (0, 0)
Screenshot: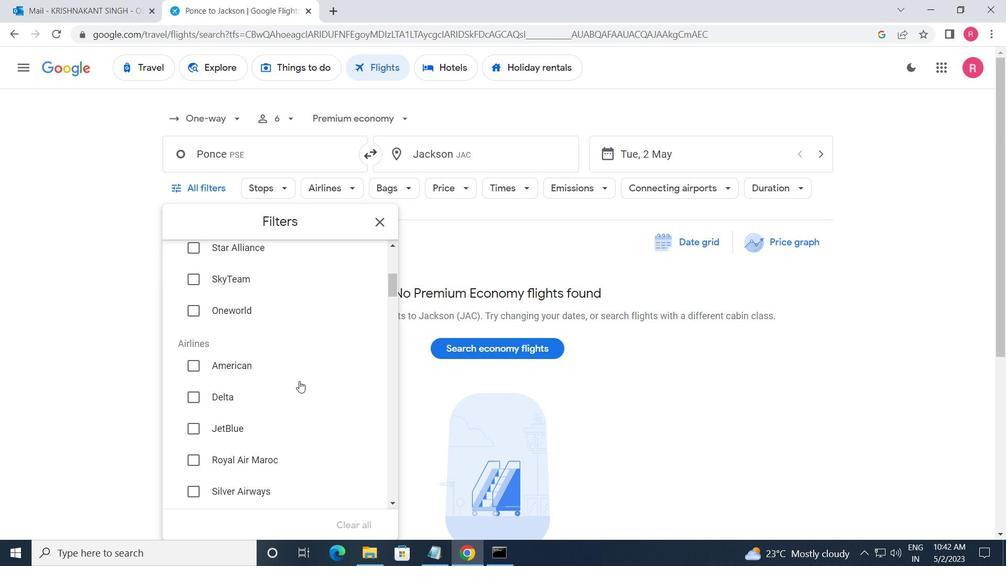 
Action: Mouse moved to (300, 379)
Screenshot: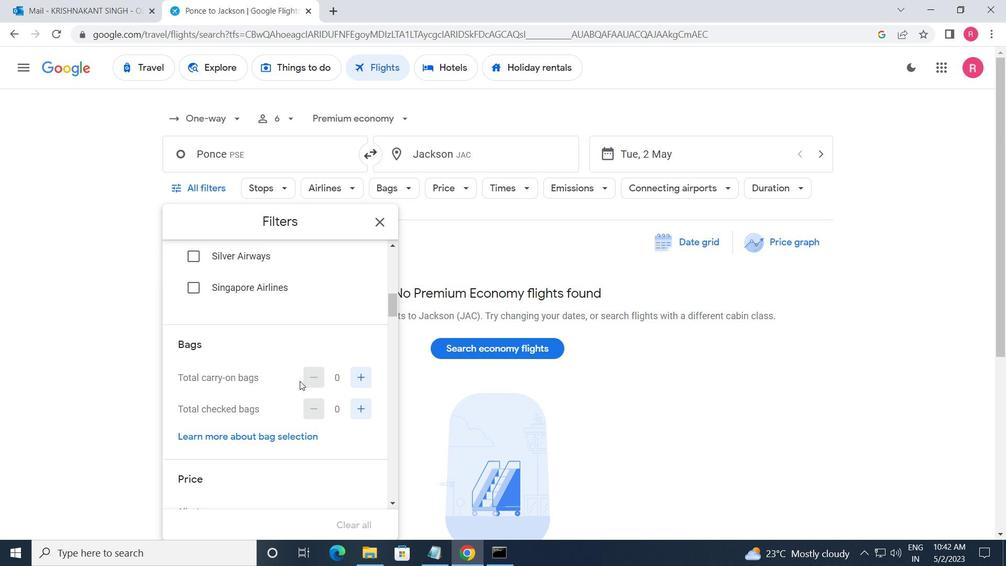 
Action: Mouse scrolled (300, 379) with delta (0, 0)
Screenshot: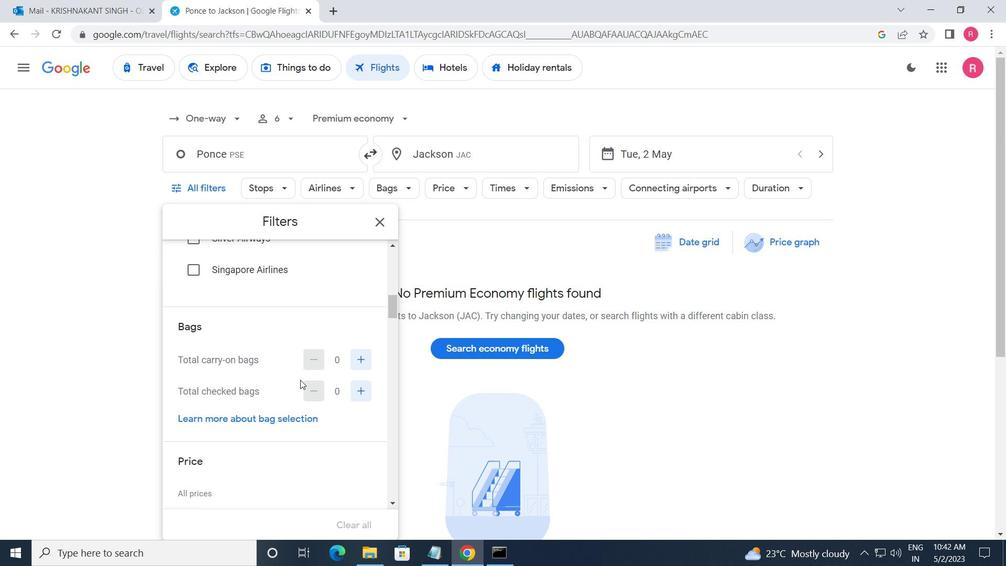 
Action: Mouse scrolled (300, 379) with delta (0, 0)
Screenshot: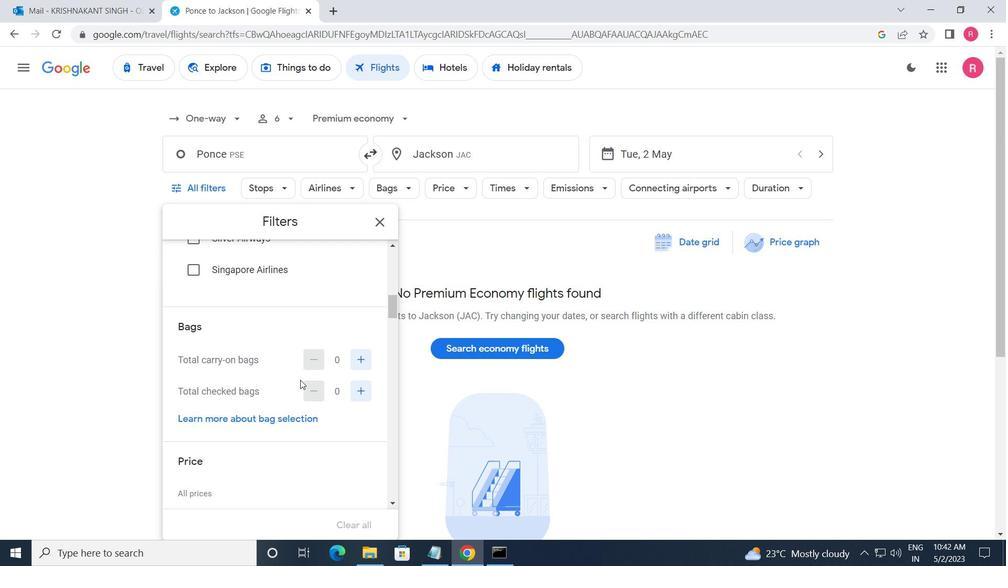 
Action: Mouse scrolled (300, 379) with delta (0, 0)
Screenshot: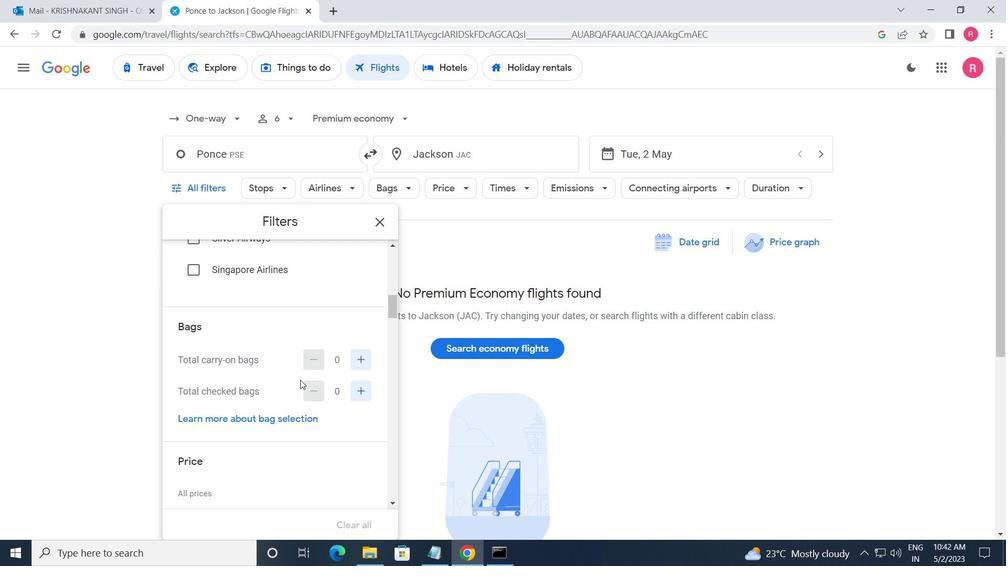 
Action: Mouse moved to (375, 323)
Screenshot: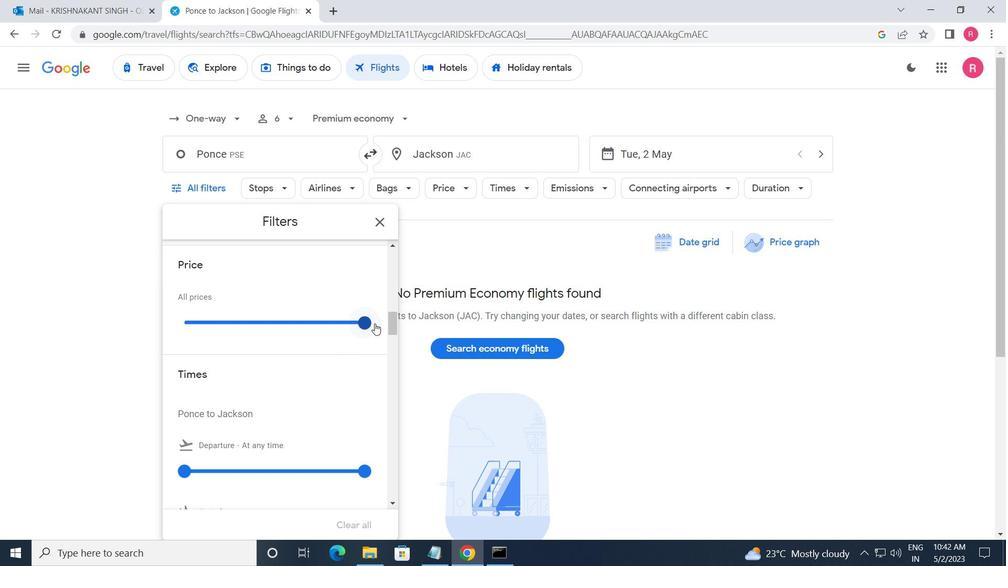 
Action: Mouse pressed left at (375, 323)
Screenshot: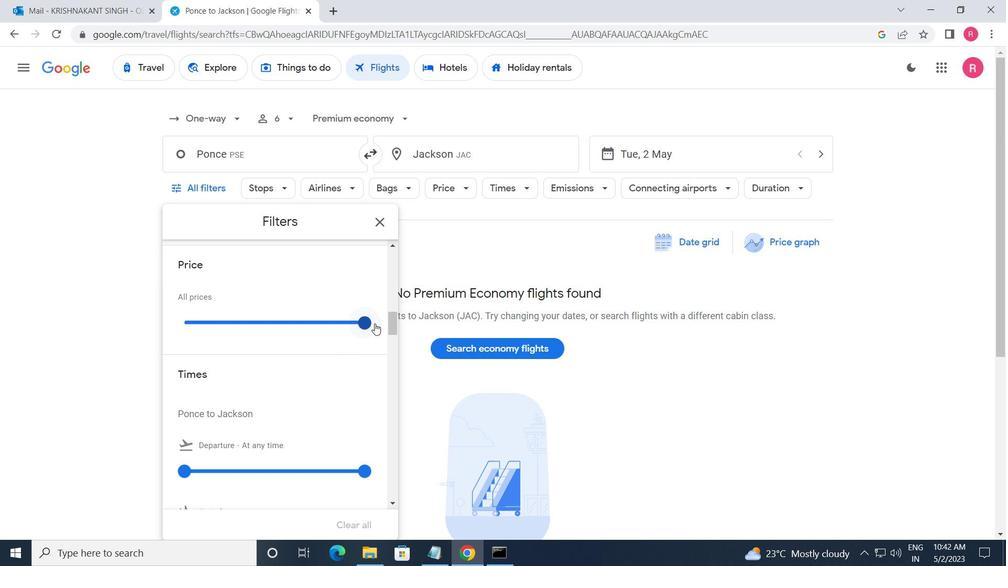 
Action: Mouse moved to (331, 332)
Screenshot: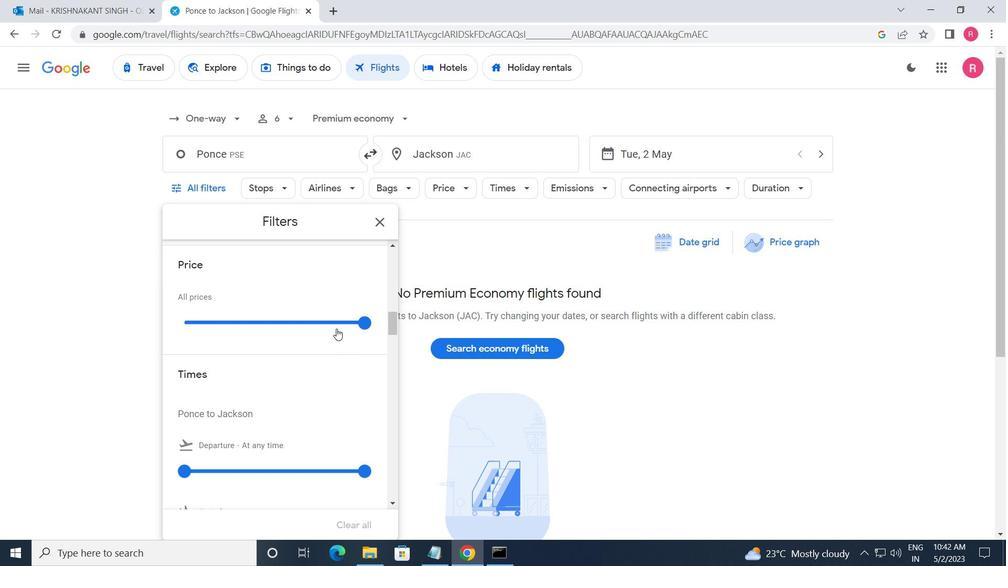 
Action: Mouse scrolled (331, 332) with delta (0, 0)
Screenshot: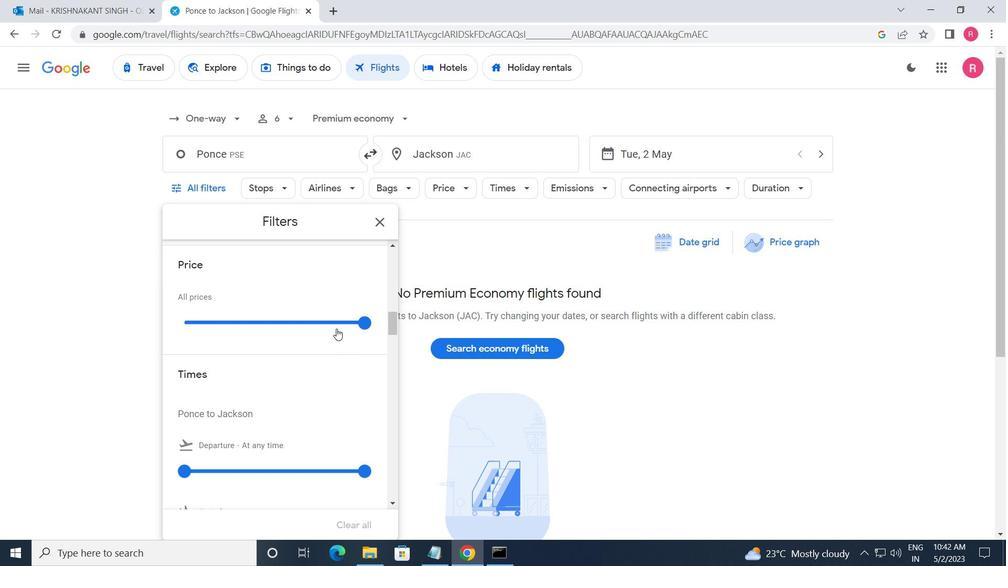 
Action: Mouse moved to (329, 334)
Screenshot: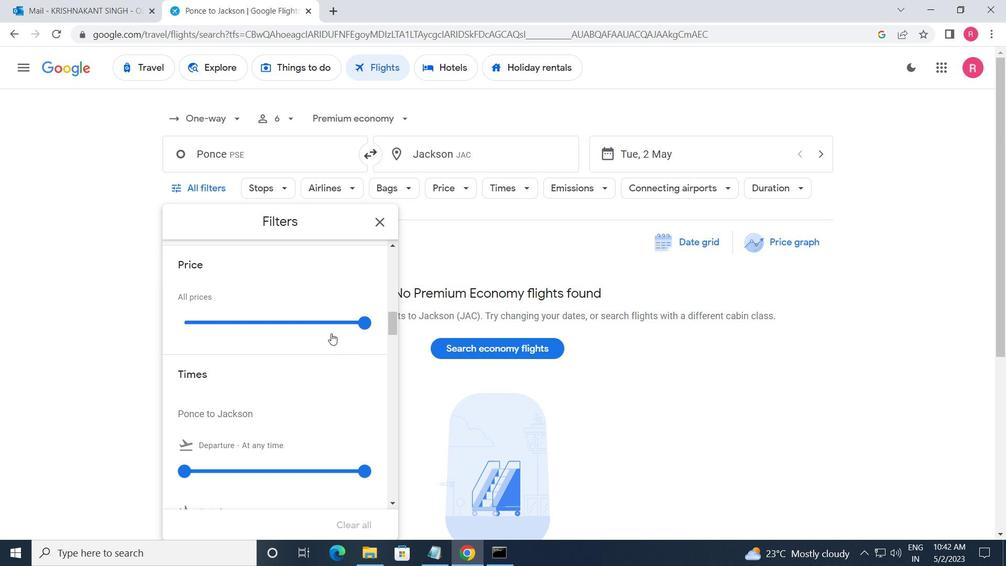 
Action: Mouse scrolled (329, 334) with delta (0, 0)
Screenshot: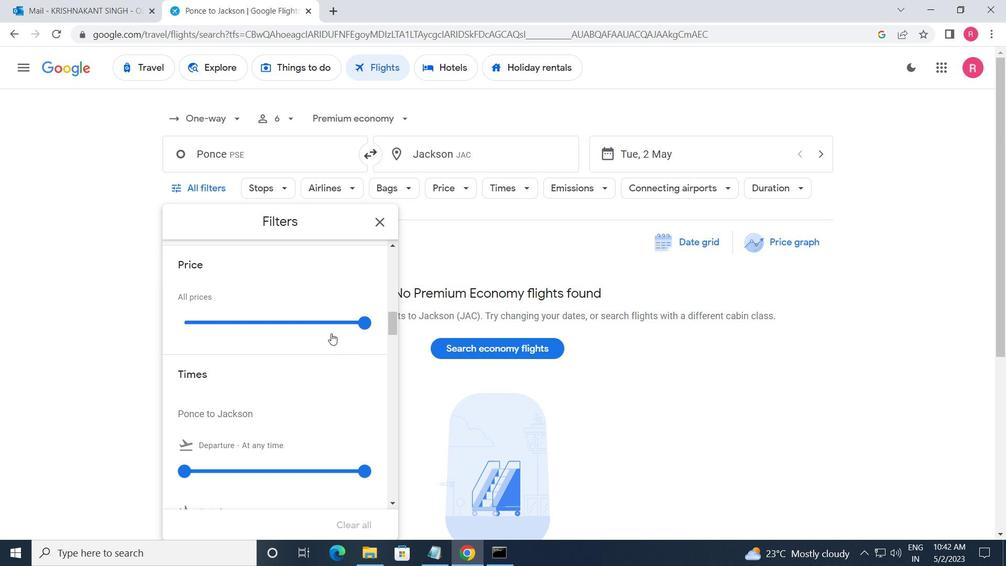 
Action: Mouse moved to (182, 335)
Screenshot: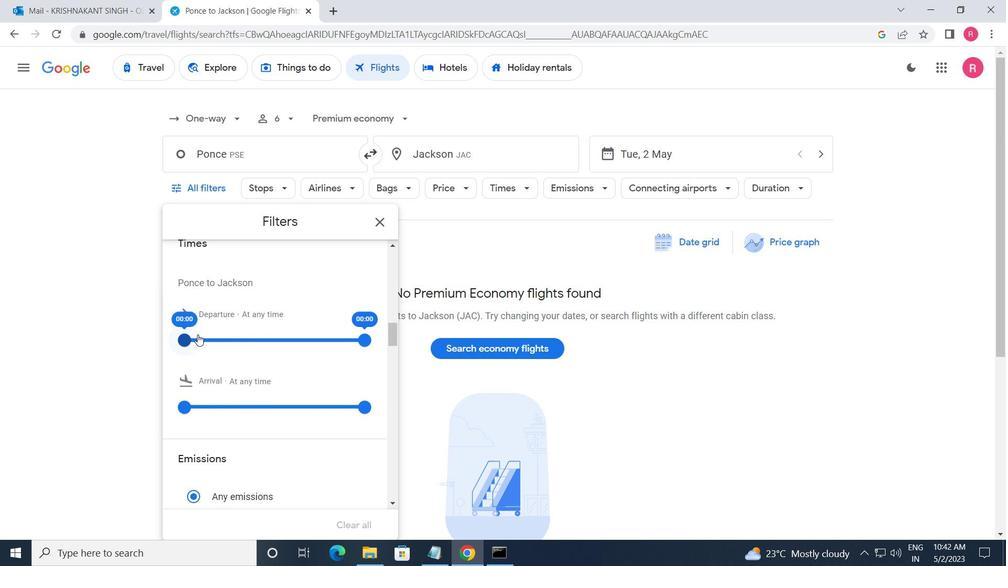 
Action: Mouse pressed left at (182, 335)
Screenshot: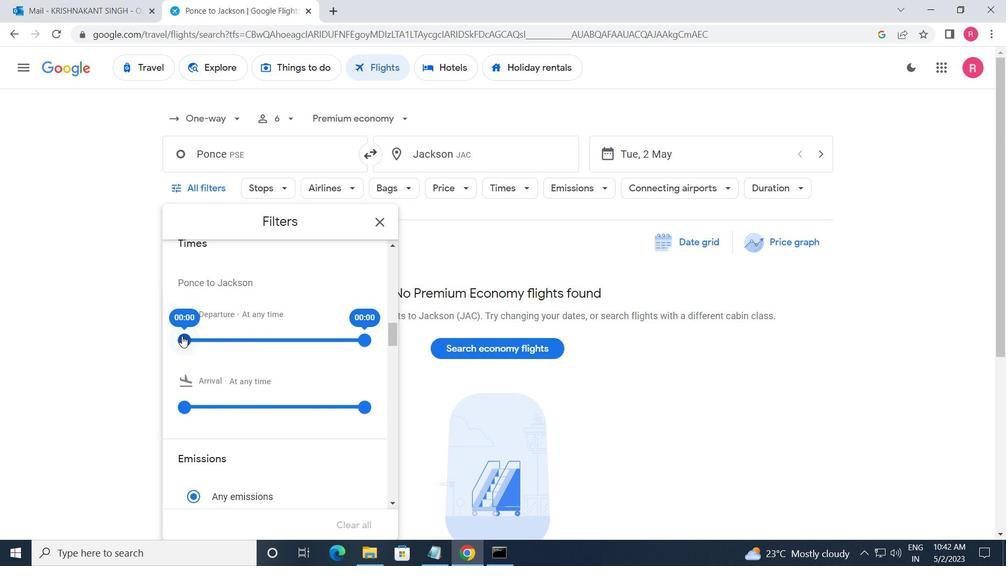 
Action: Mouse moved to (360, 340)
Screenshot: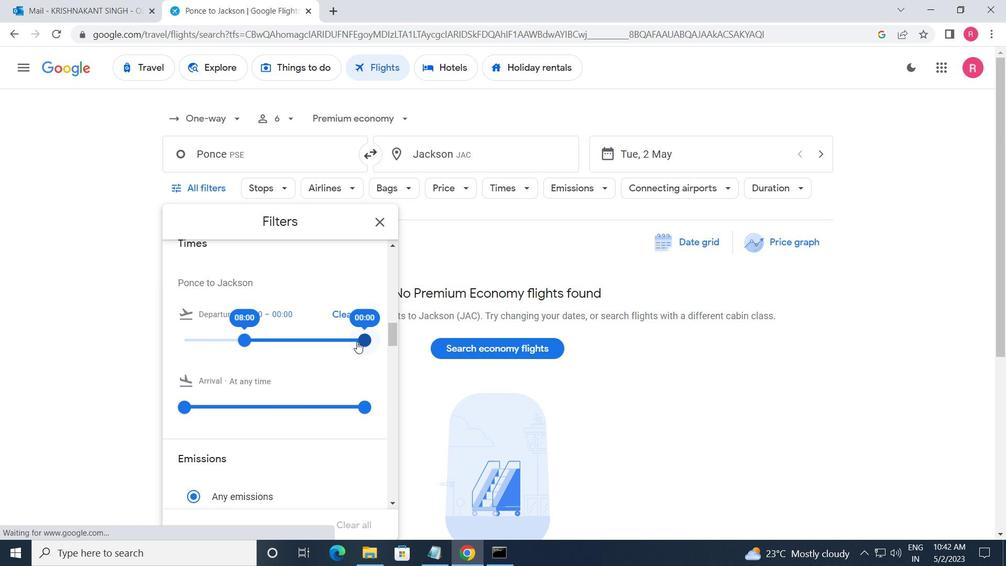 
Action: Mouse pressed left at (360, 340)
Screenshot: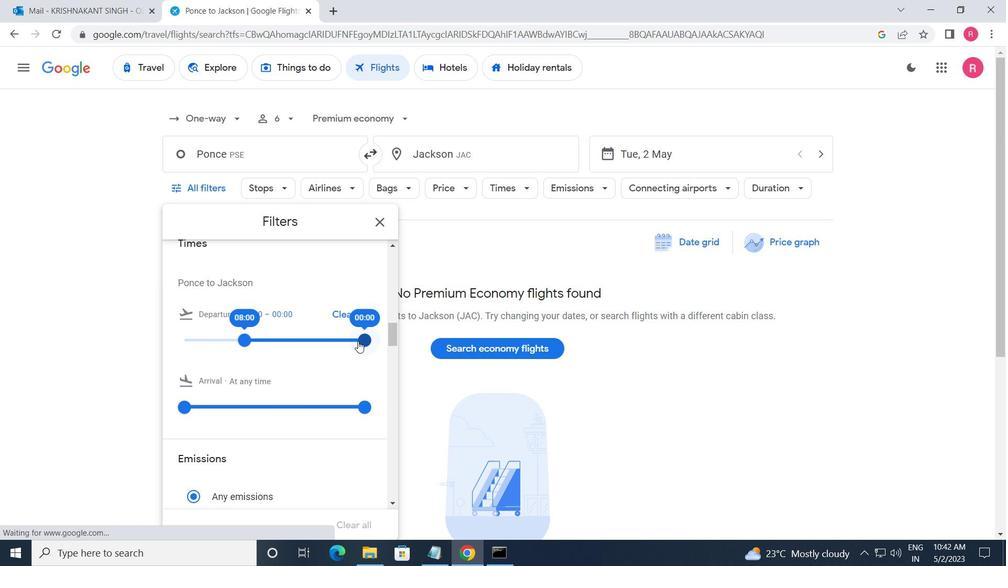 
Action: Mouse moved to (372, 214)
Screenshot: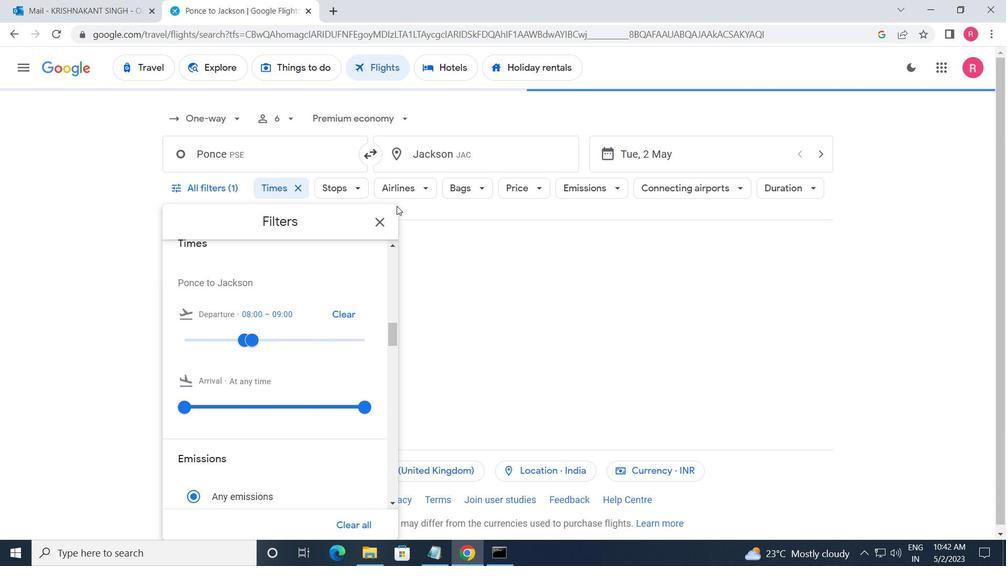
Action: Mouse pressed left at (372, 214)
Screenshot: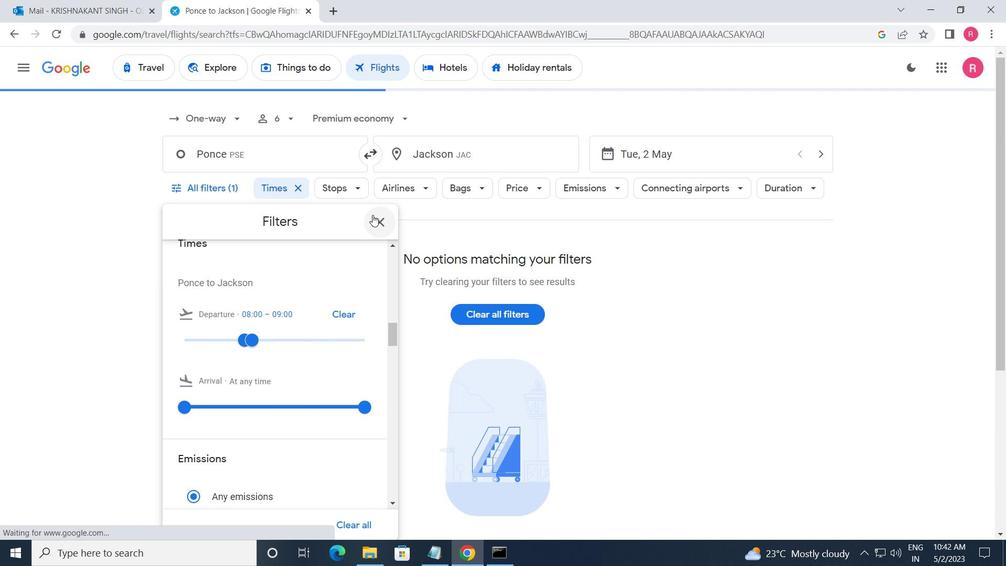 
